 Task: Find connections with filter location San Rafael with filter topic #programingwith filter profile language Potuguese with filter current company Samsung Electronics with filter school Acropolis Institutions with filter industry Dentists with filter service category Executive Coaching with filter keywords title School Volunteer
Action: Mouse moved to (605, 79)
Screenshot: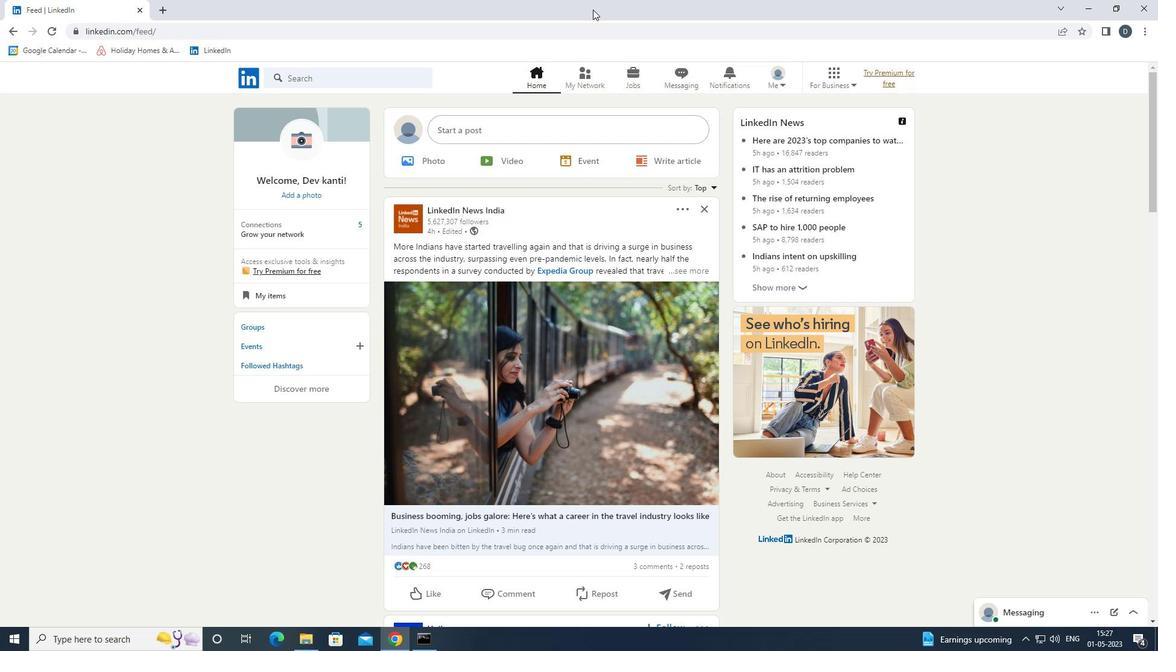 
Action: Mouse pressed left at (605, 79)
Screenshot: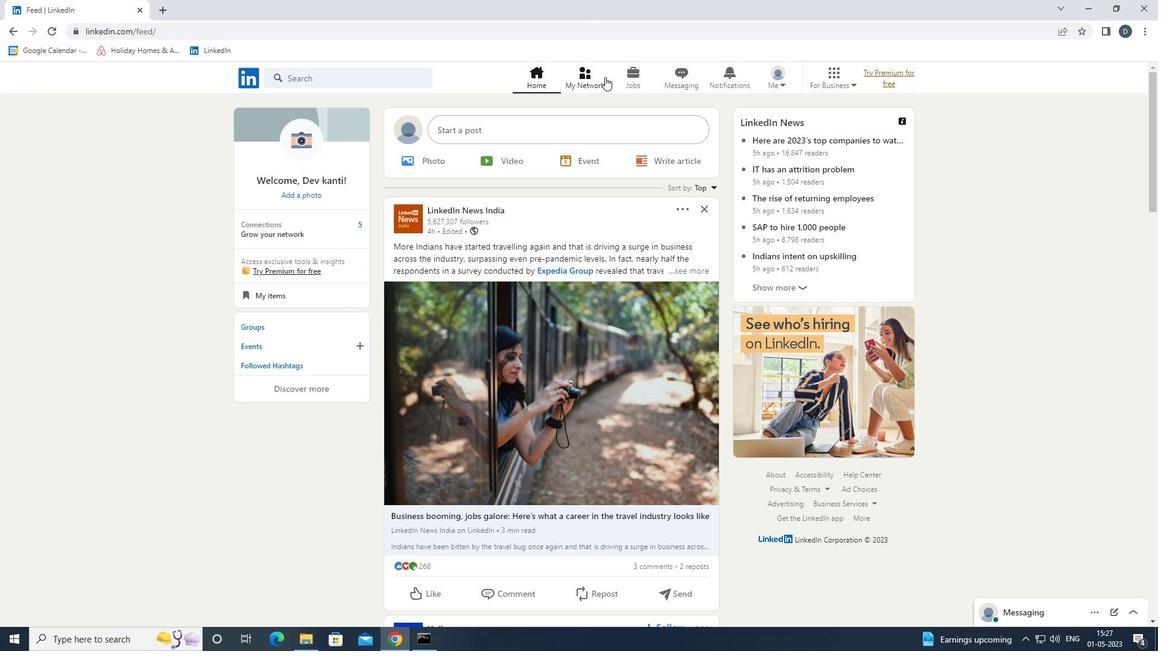 
Action: Mouse moved to (401, 145)
Screenshot: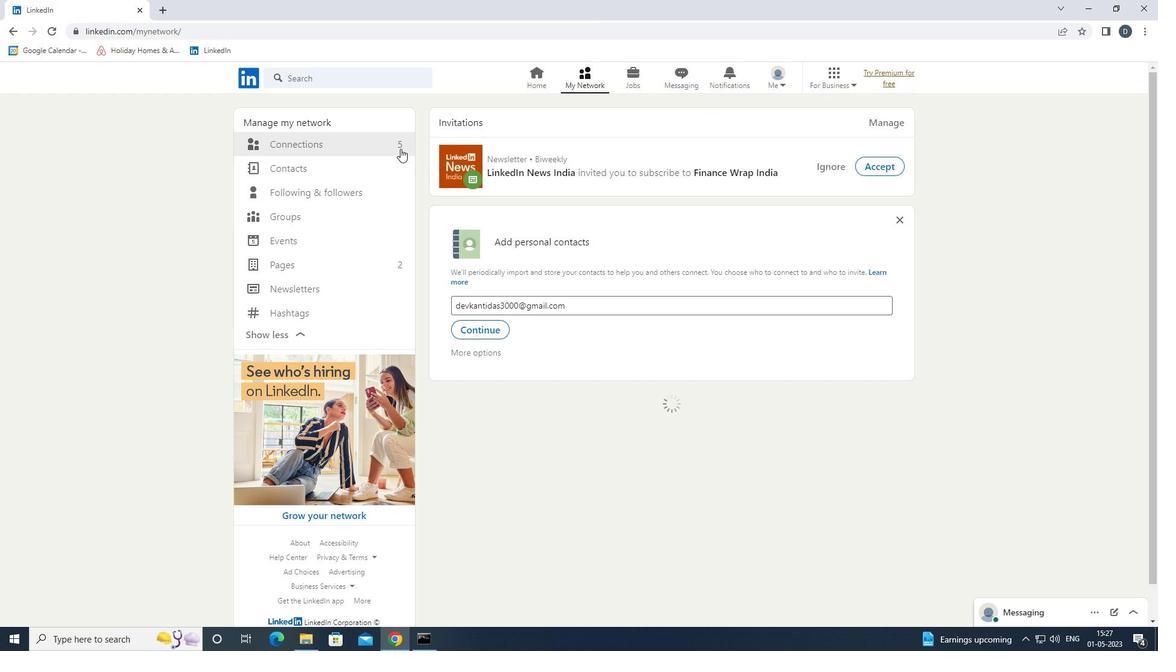 
Action: Mouse pressed left at (401, 145)
Screenshot: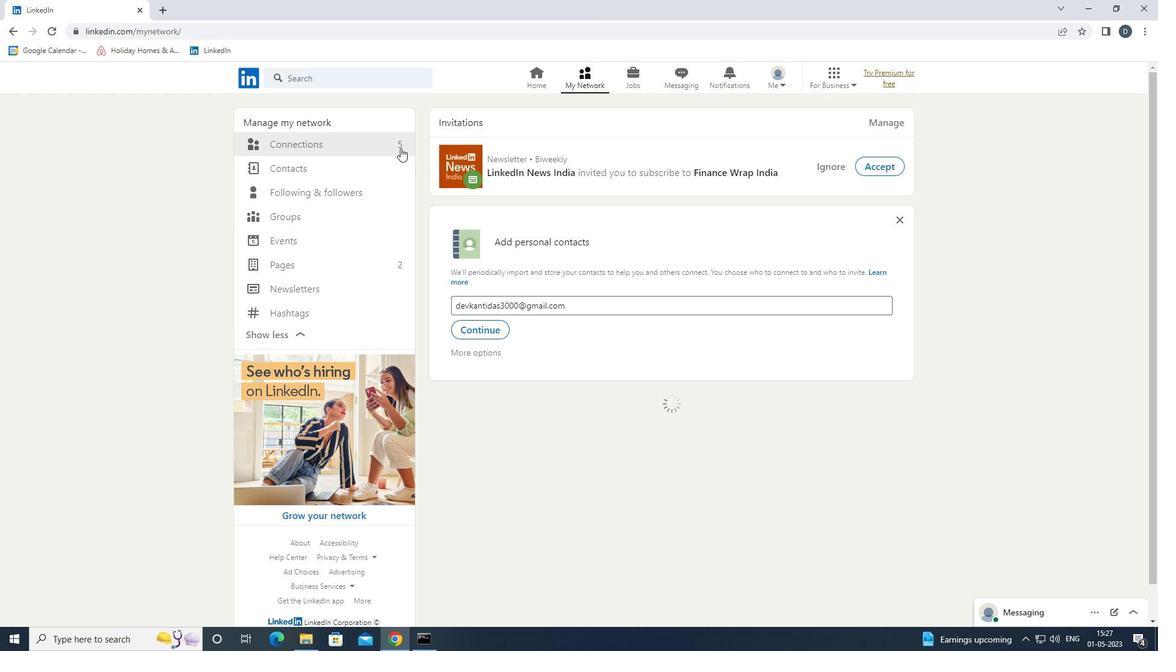 
Action: Mouse moved to (693, 145)
Screenshot: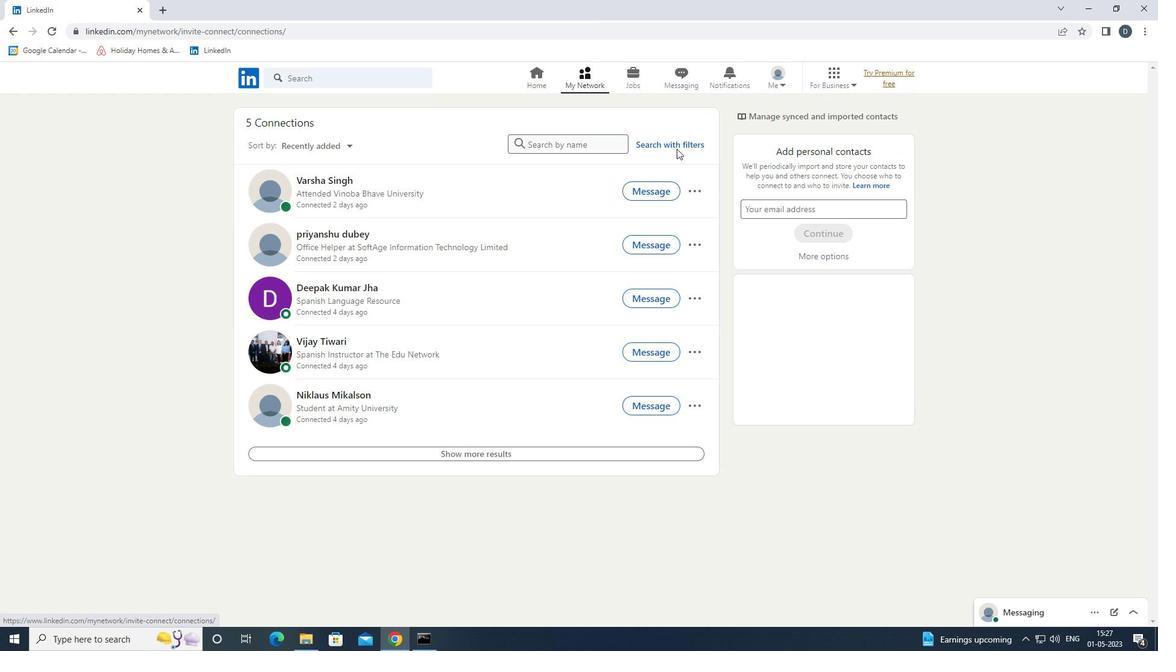 
Action: Mouse pressed left at (693, 145)
Screenshot: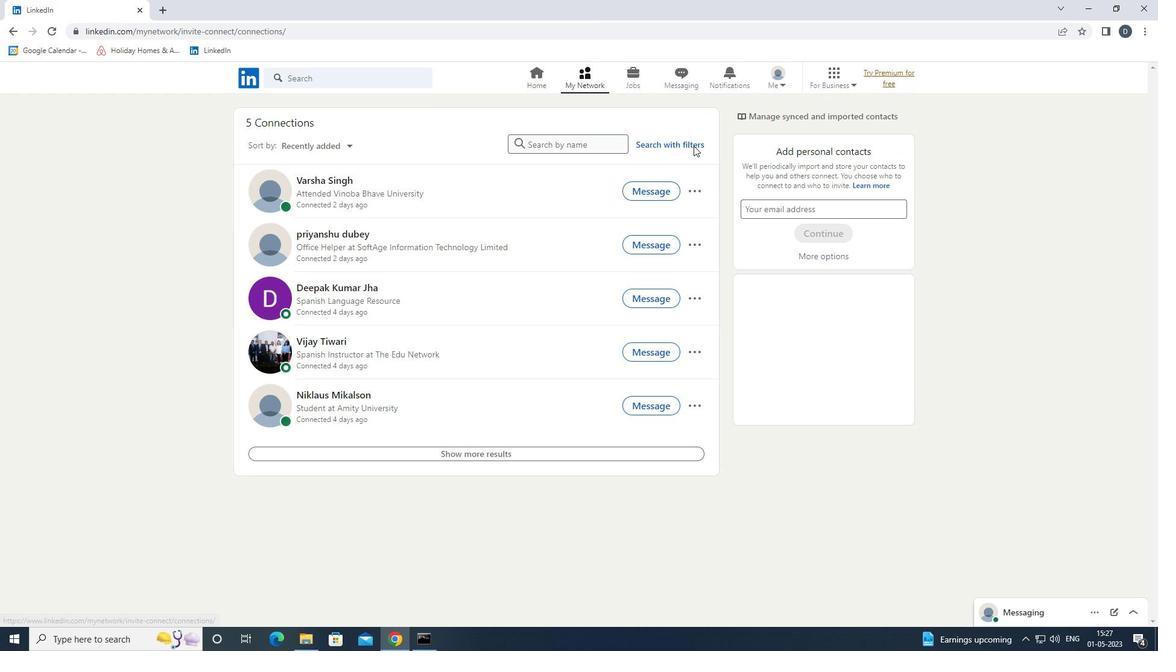 
Action: Mouse moved to (619, 104)
Screenshot: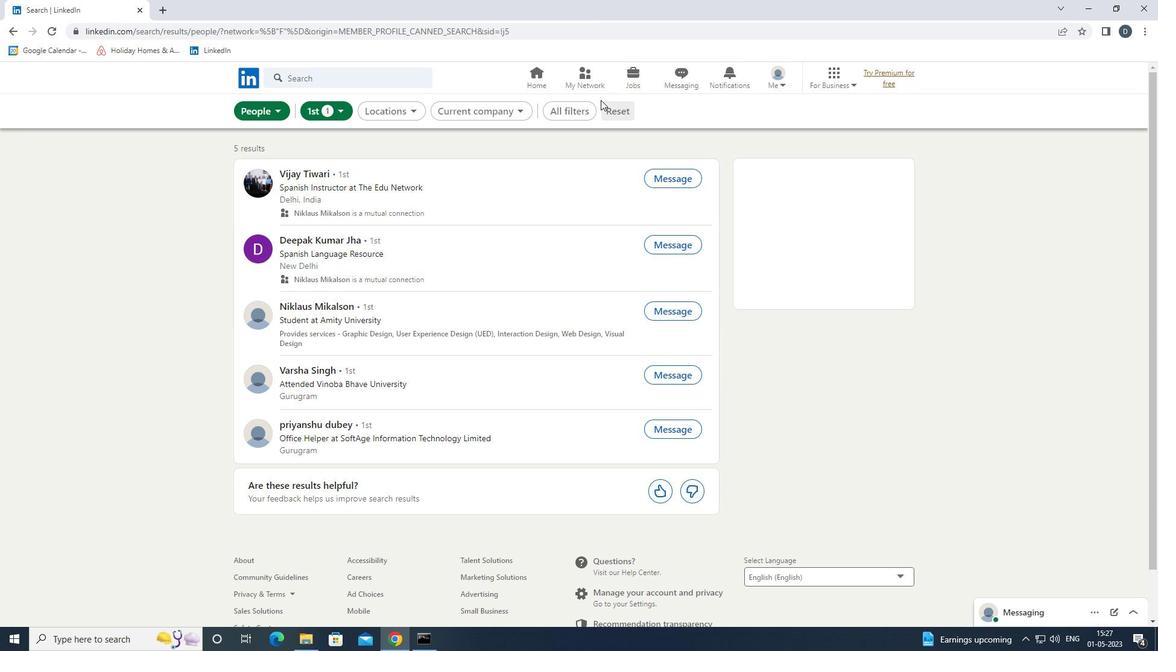 
Action: Mouse pressed left at (619, 104)
Screenshot: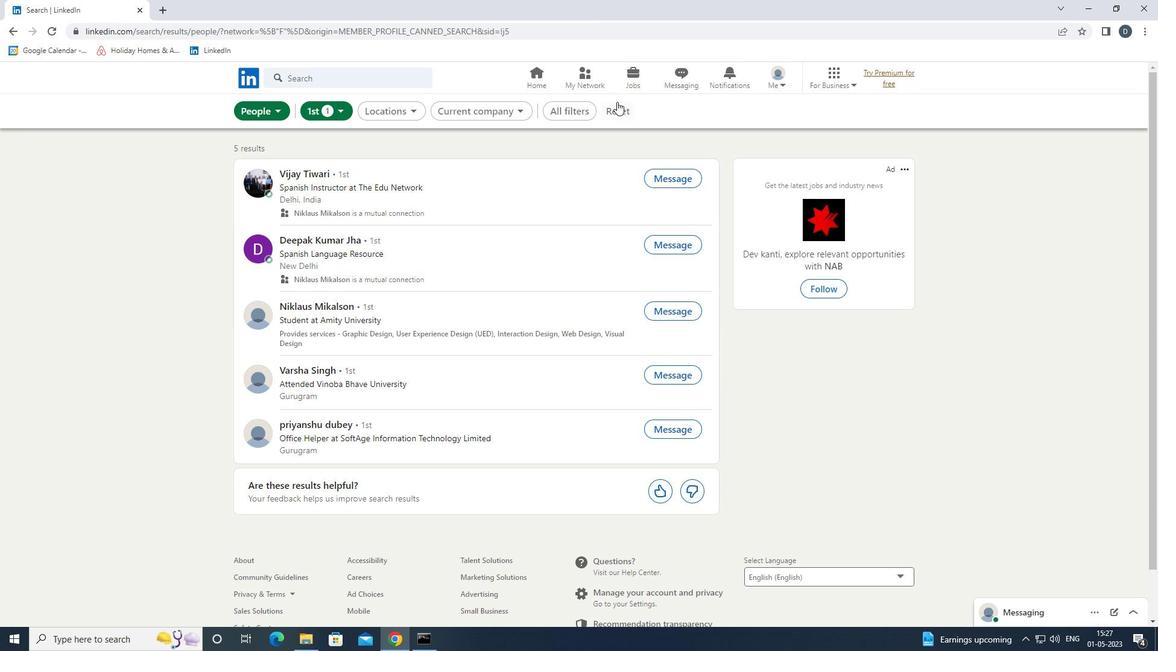 
Action: Mouse moved to (586, 105)
Screenshot: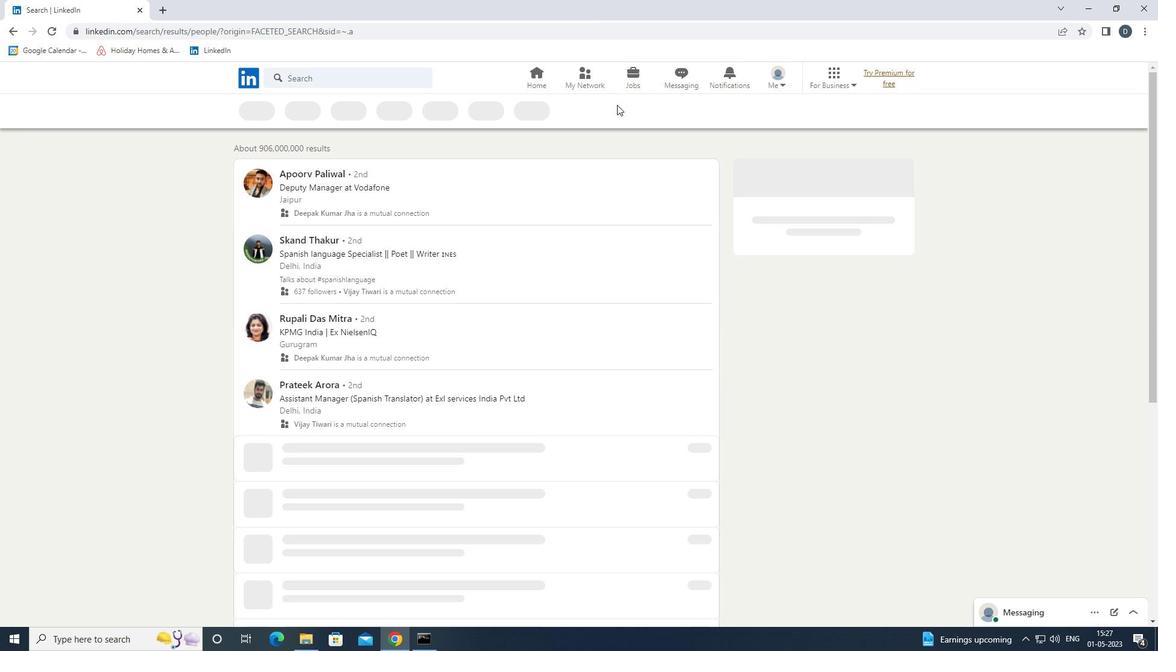 
Action: Mouse pressed left at (586, 105)
Screenshot: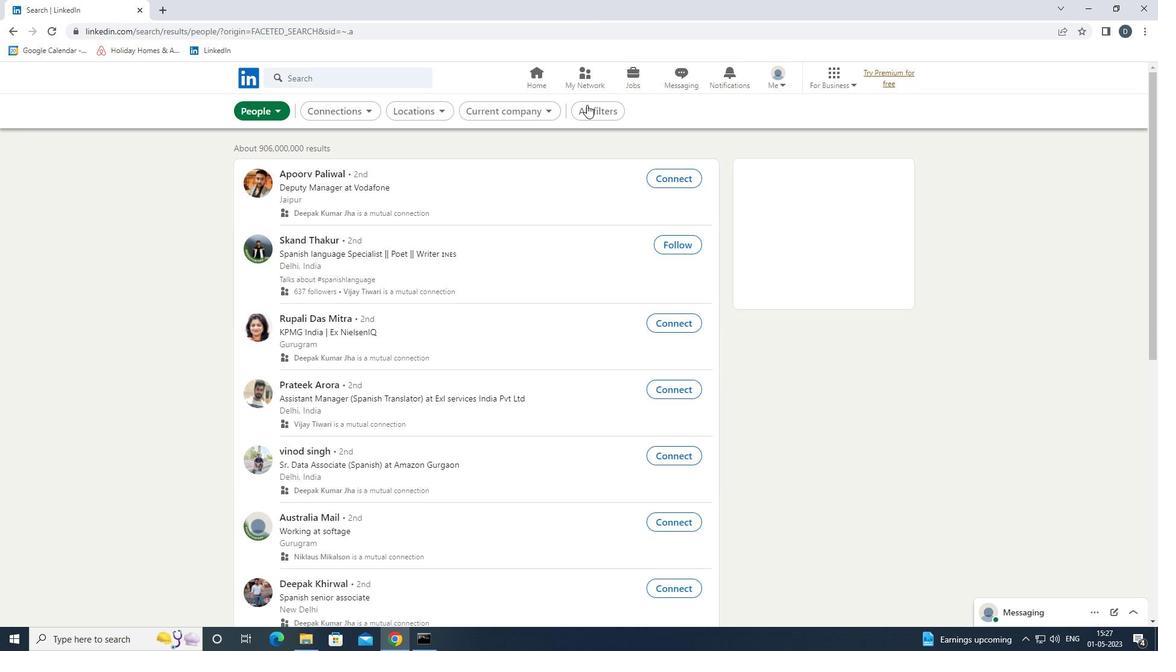 
Action: Mouse moved to (905, 351)
Screenshot: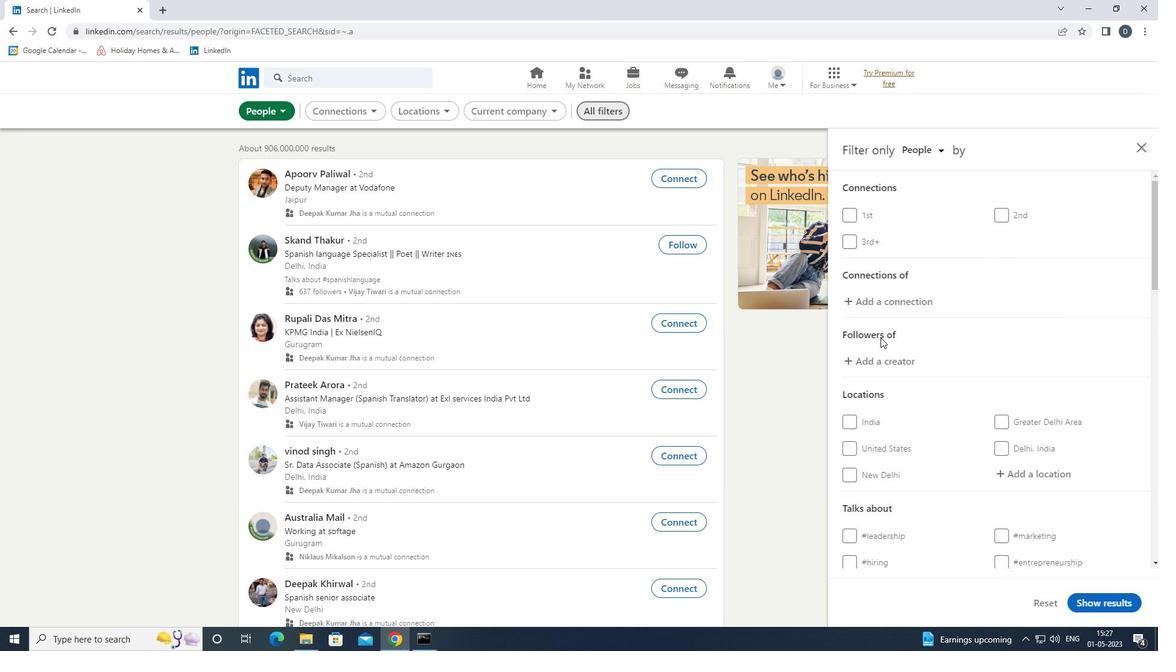 
Action: Mouse scrolled (905, 351) with delta (0, 0)
Screenshot: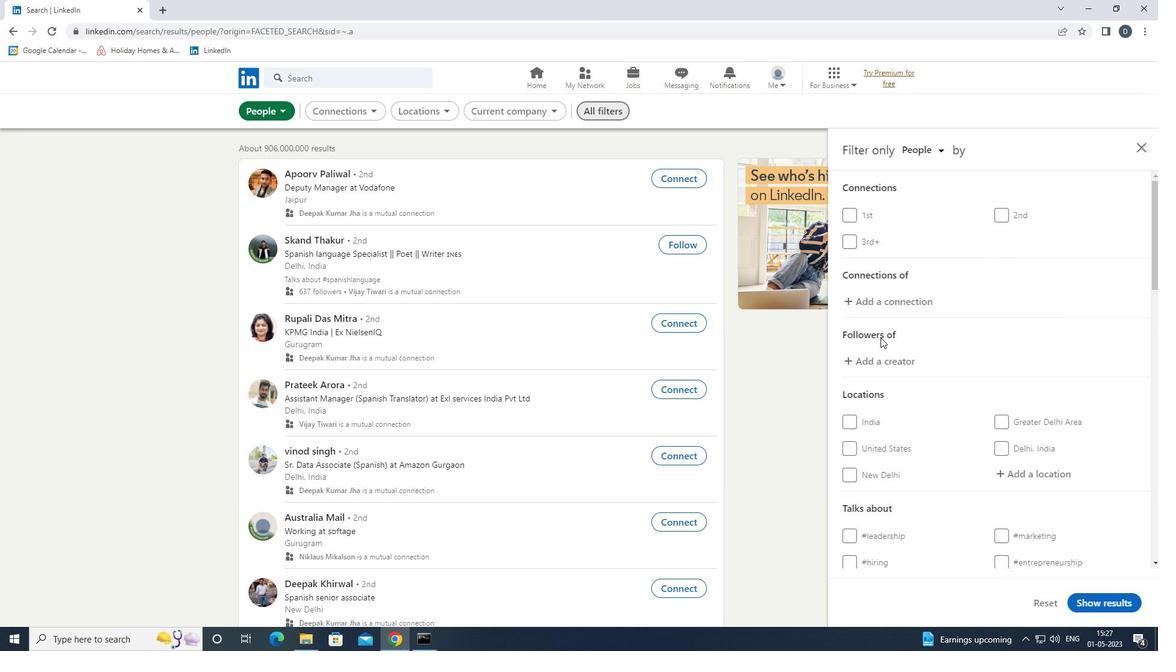 
Action: Mouse moved to (921, 351)
Screenshot: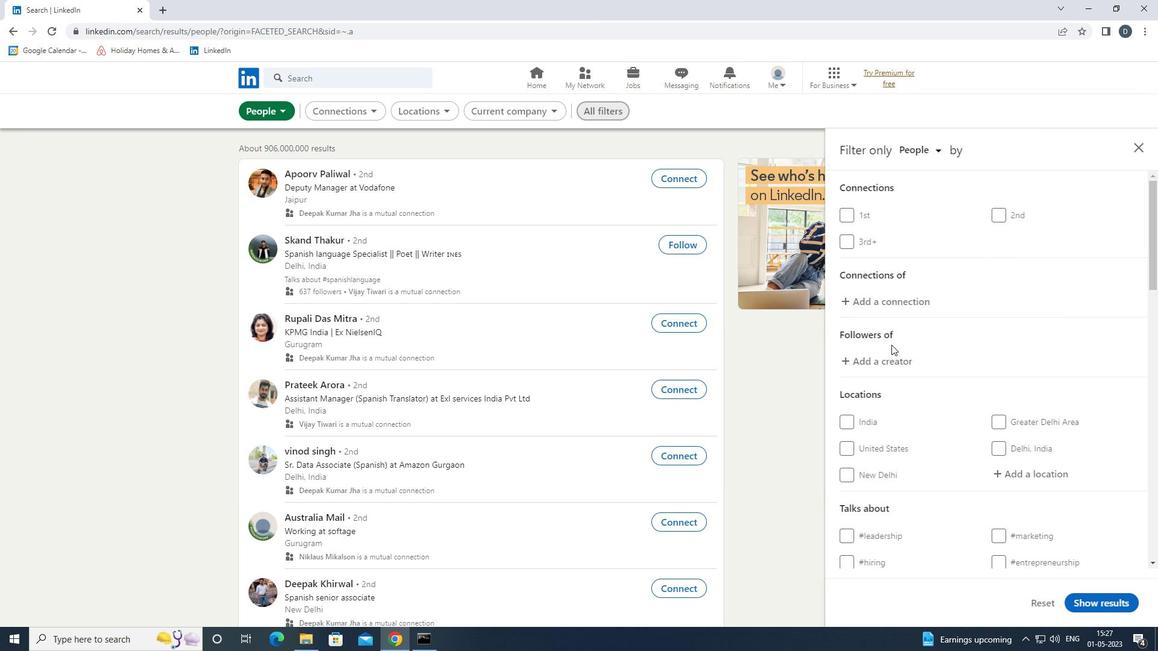 
Action: Mouse scrolled (921, 351) with delta (0, 0)
Screenshot: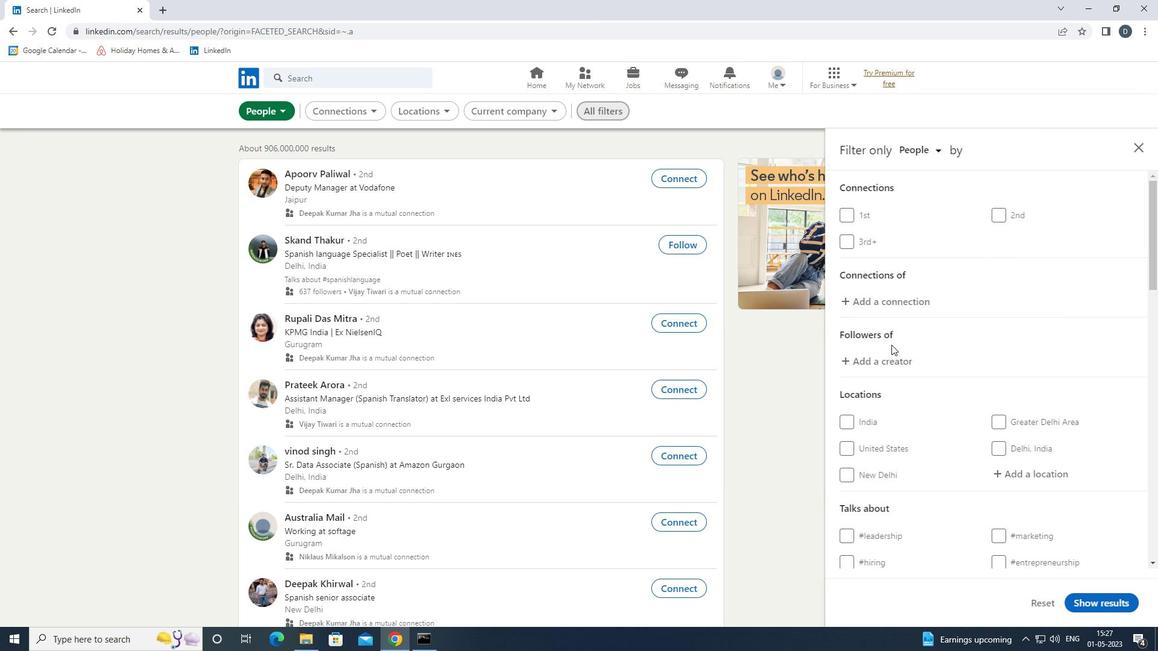 
Action: Mouse moved to (1009, 361)
Screenshot: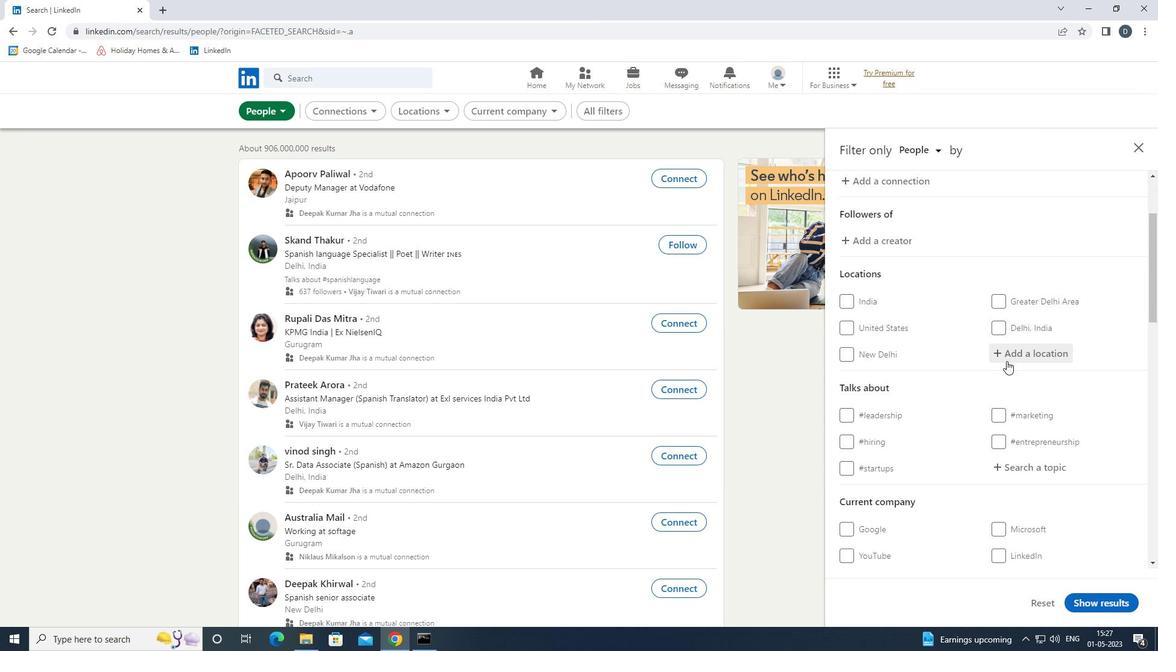 
Action: Mouse pressed left at (1009, 361)
Screenshot: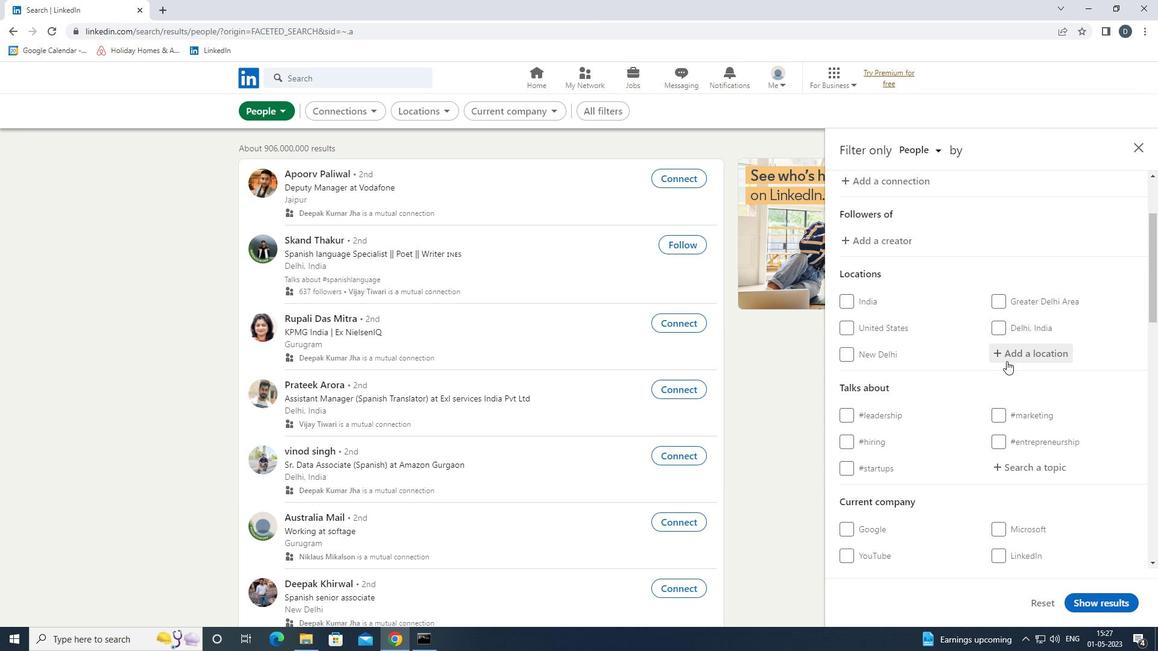 
Action: Mouse moved to (1009, 361)
Screenshot: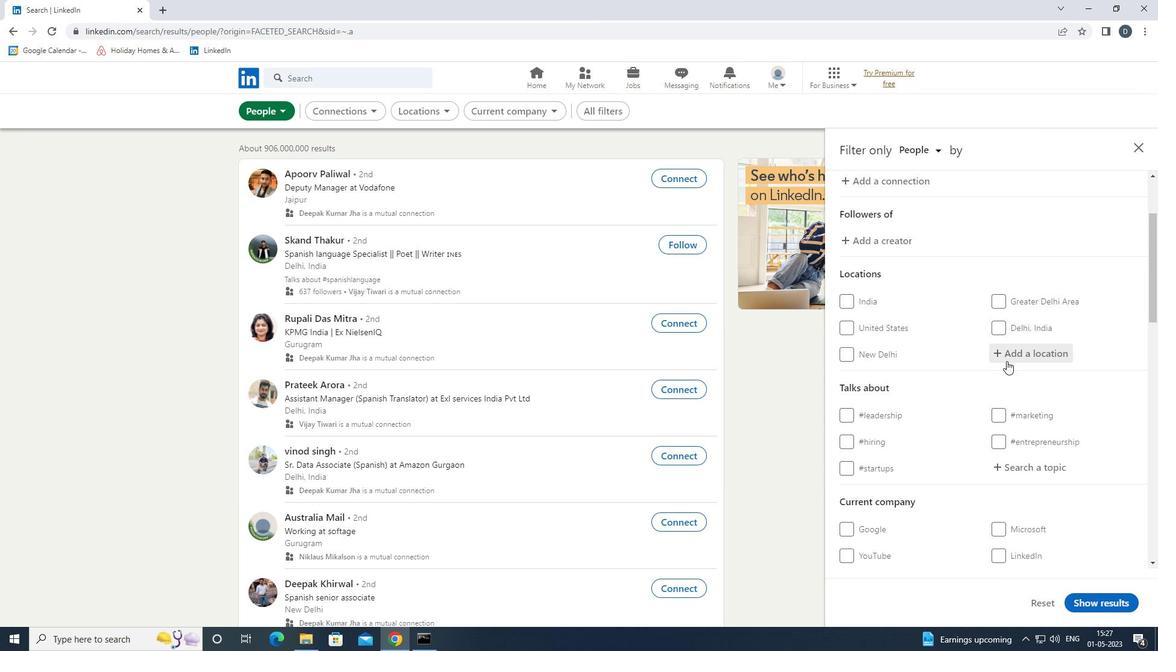 
Action: Key pressed <Key.shift>SAN<Key.space><Key.shift>RAFAEL<Key.down><Key.enter>
Screenshot: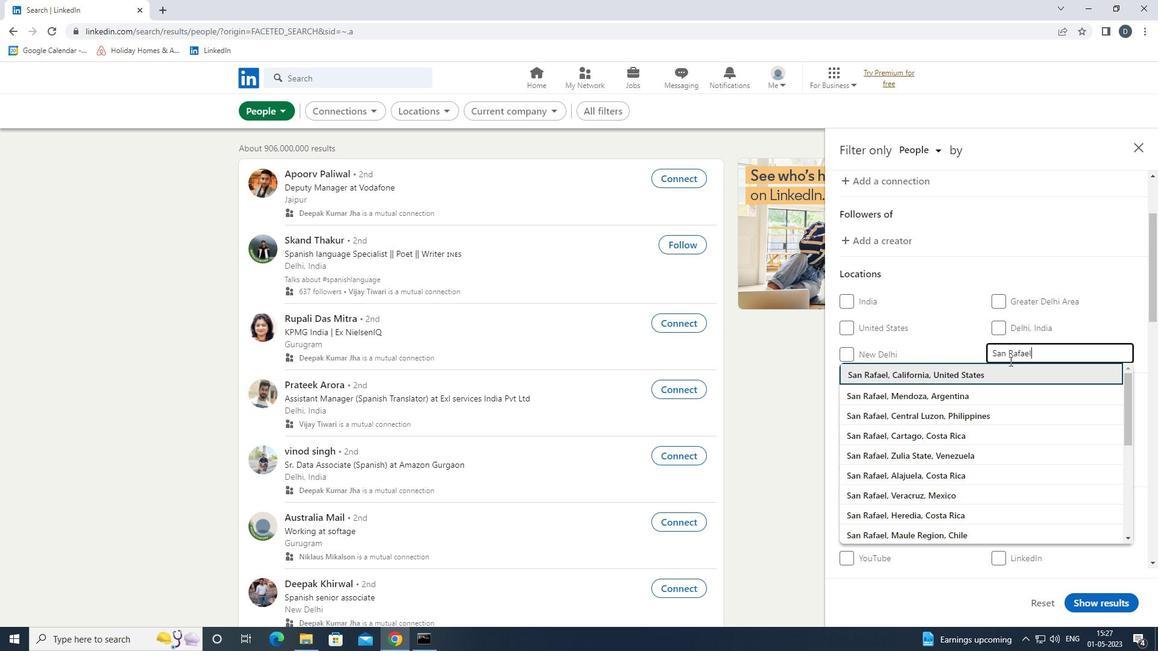 
Action: Mouse moved to (1051, 375)
Screenshot: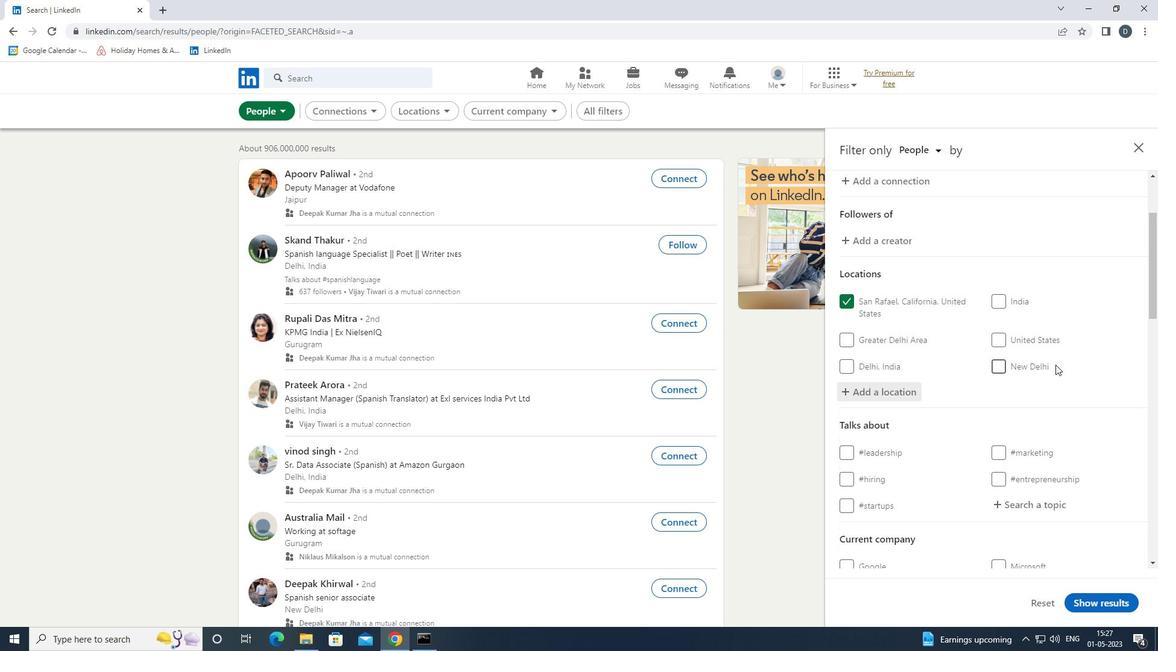 
Action: Mouse scrolled (1051, 374) with delta (0, 0)
Screenshot: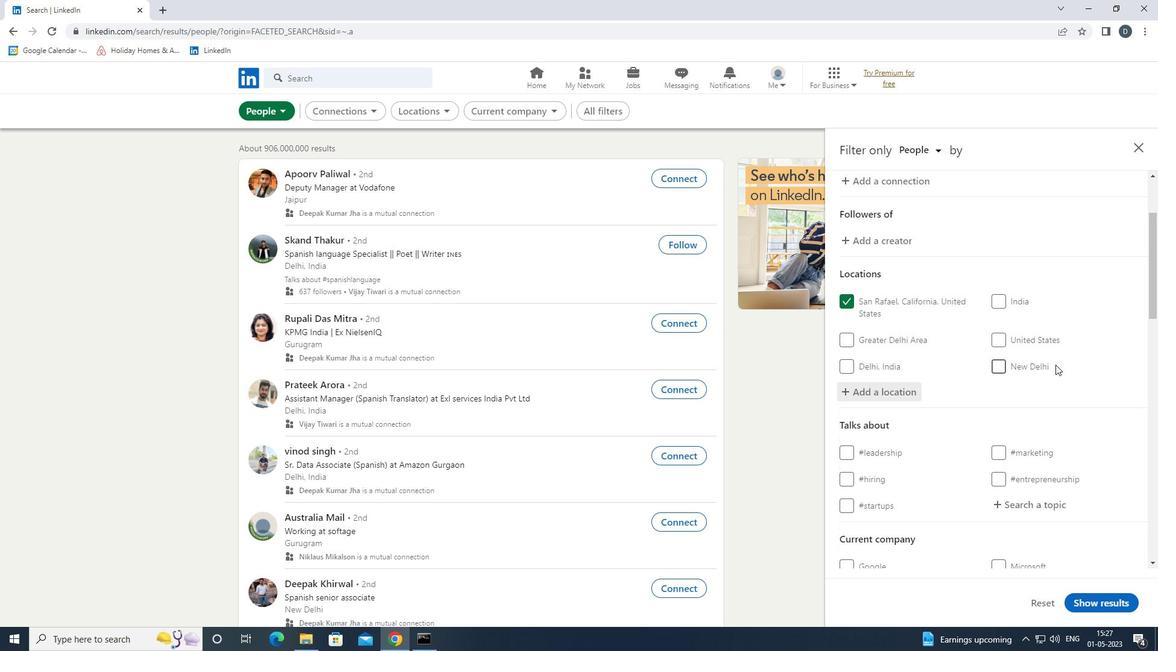 
Action: Mouse moved to (1047, 381)
Screenshot: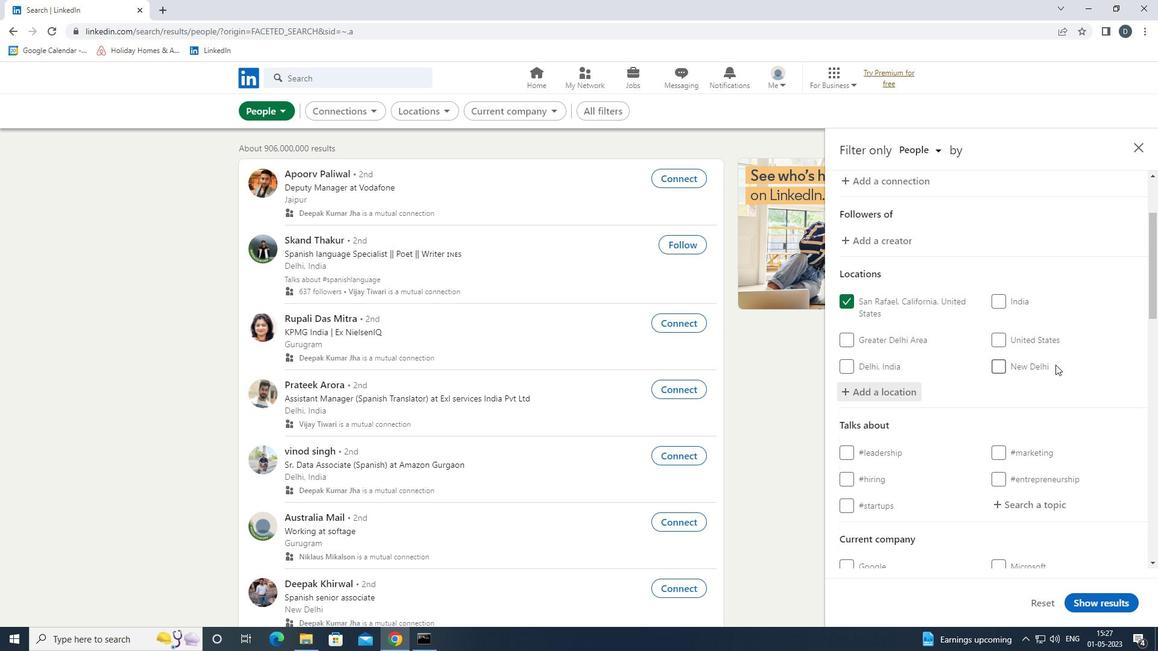 
Action: Mouse scrolled (1047, 381) with delta (0, 0)
Screenshot: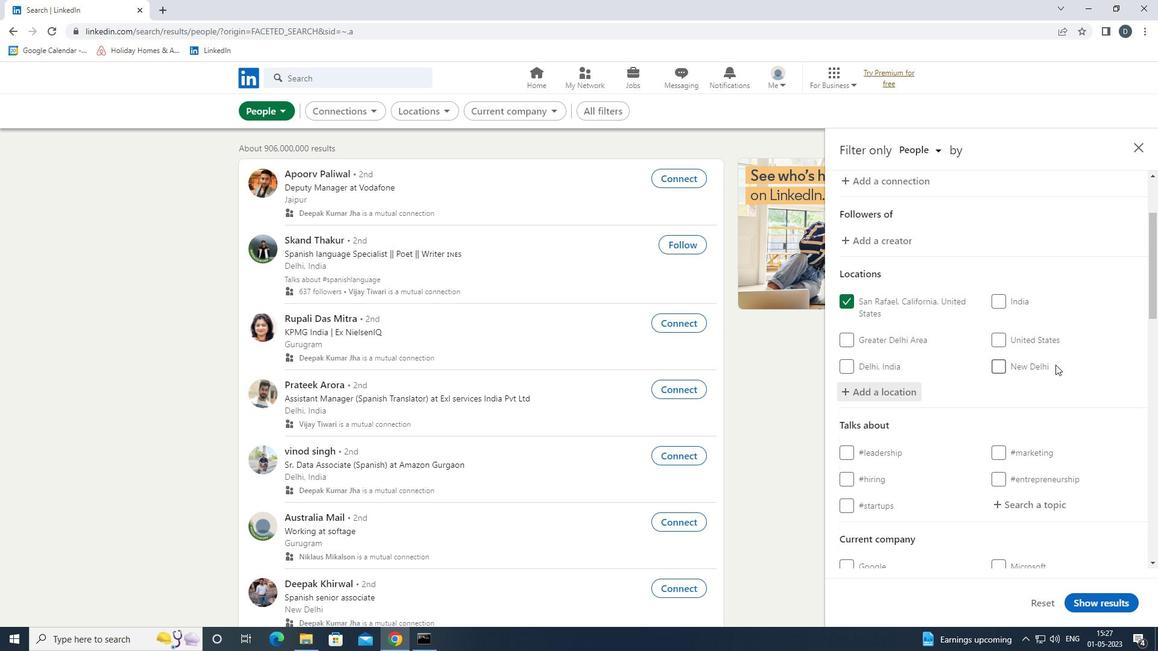 
Action: Mouse moved to (1050, 393)
Screenshot: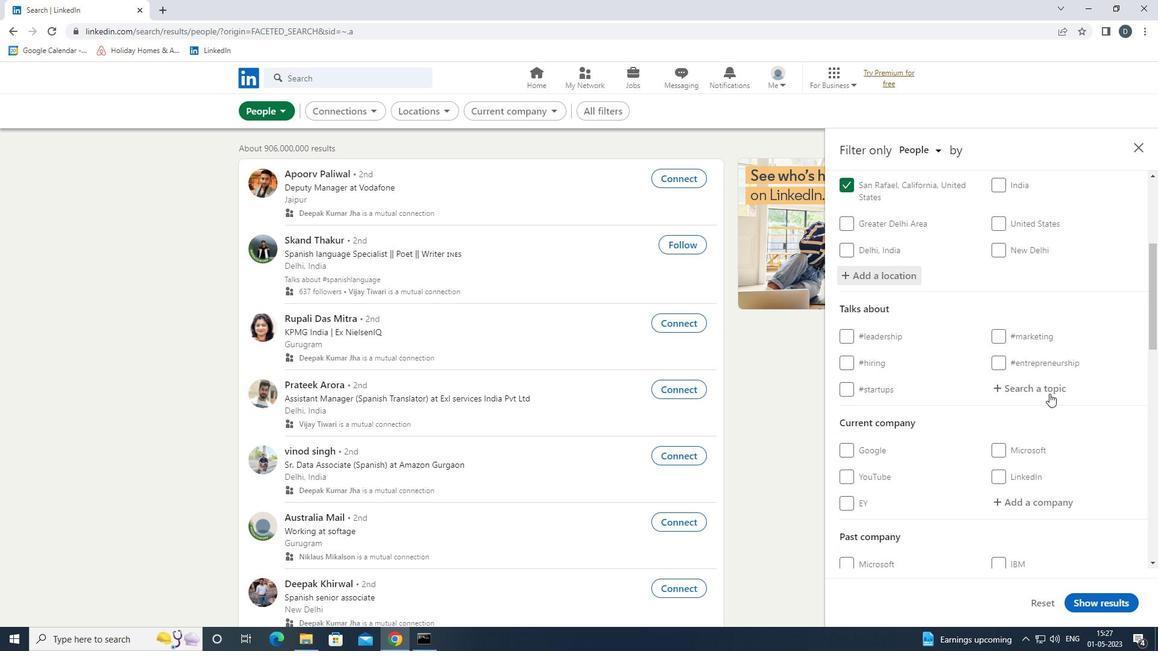
Action: Mouse pressed left at (1050, 393)
Screenshot: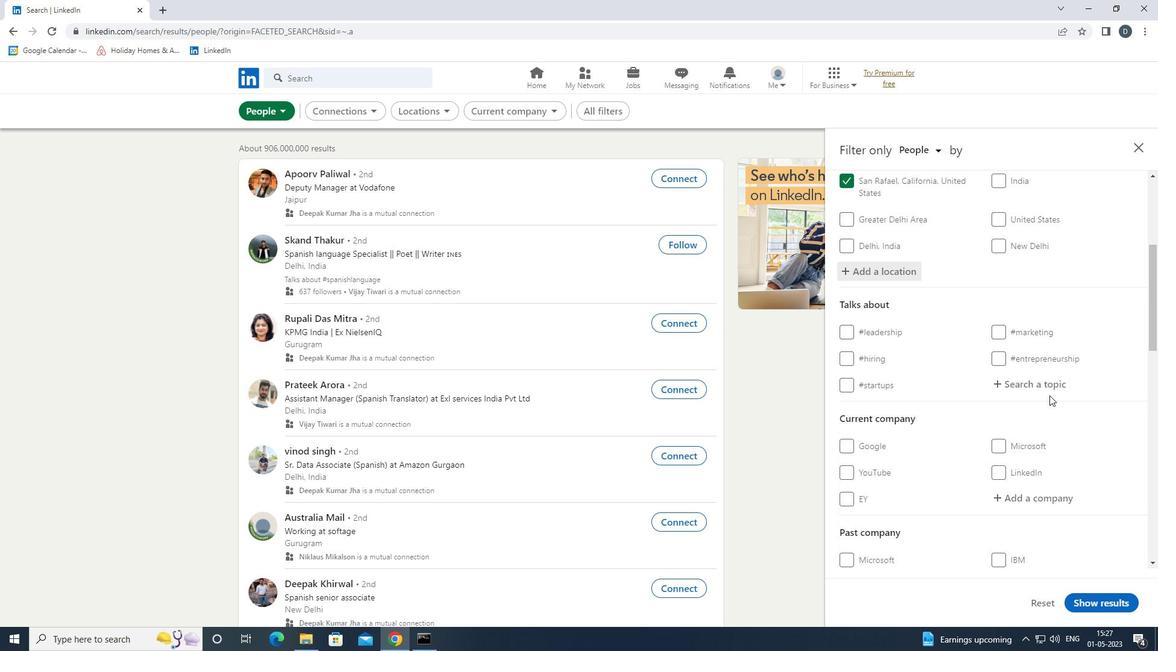 
Action: Mouse moved to (1056, 386)
Screenshot: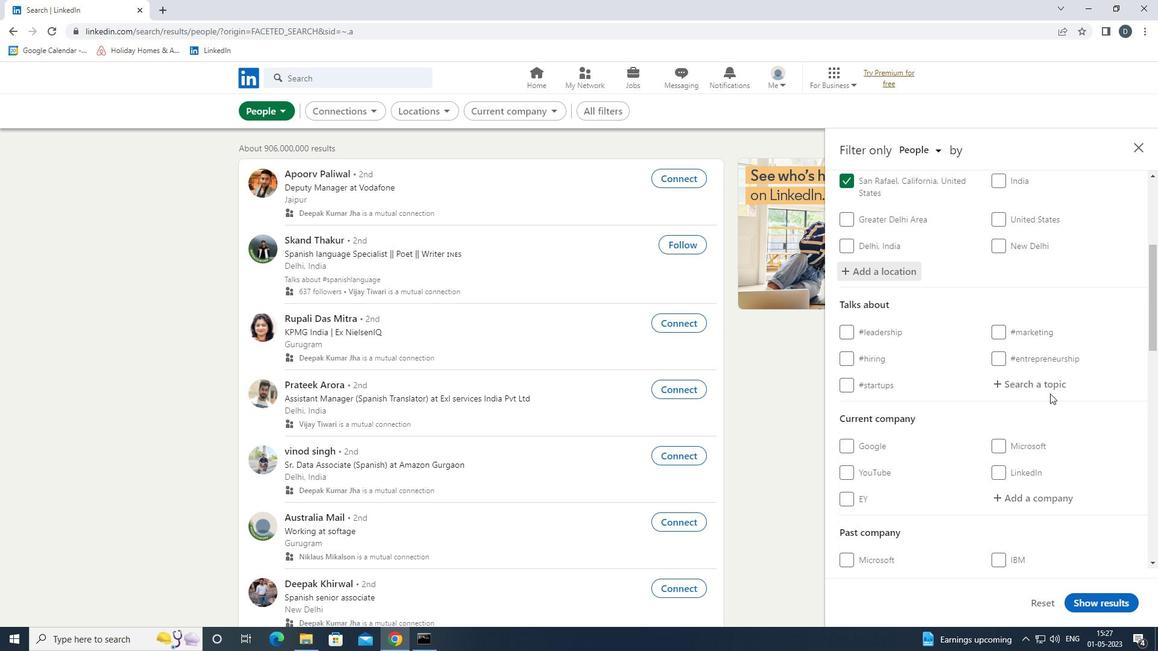 
Action: Mouse pressed left at (1056, 386)
Screenshot: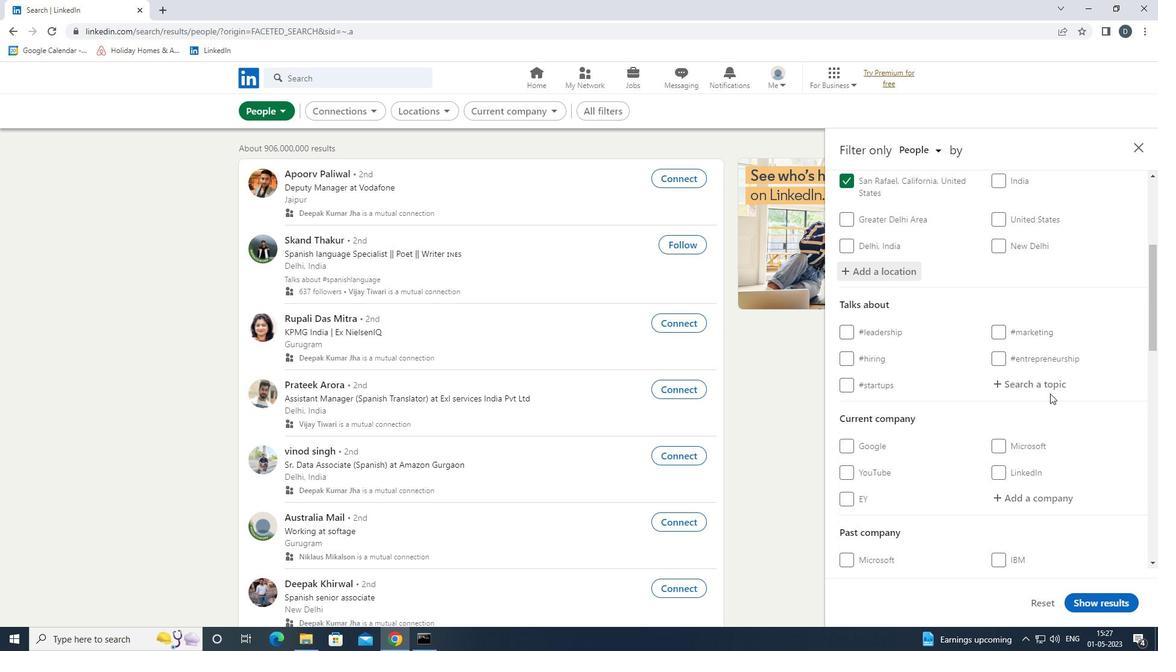 
Action: Key pressed PROGRAMING<Key.down><Key.enter>
Screenshot: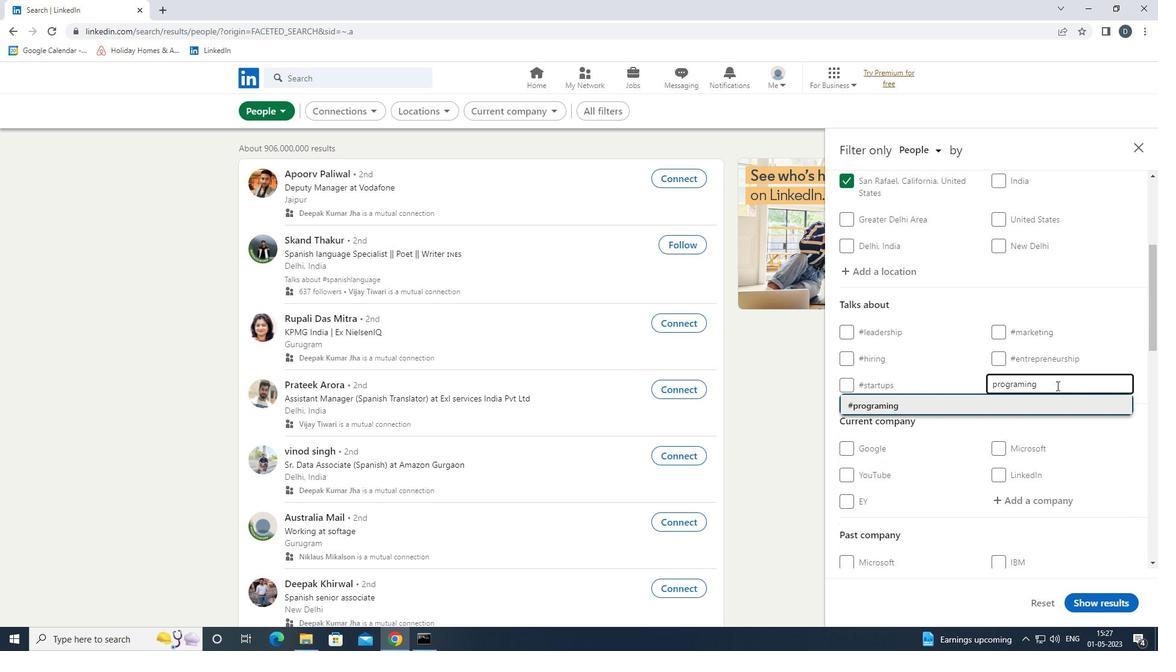 
Action: Mouse moved to (1065, 385)
Screenshot: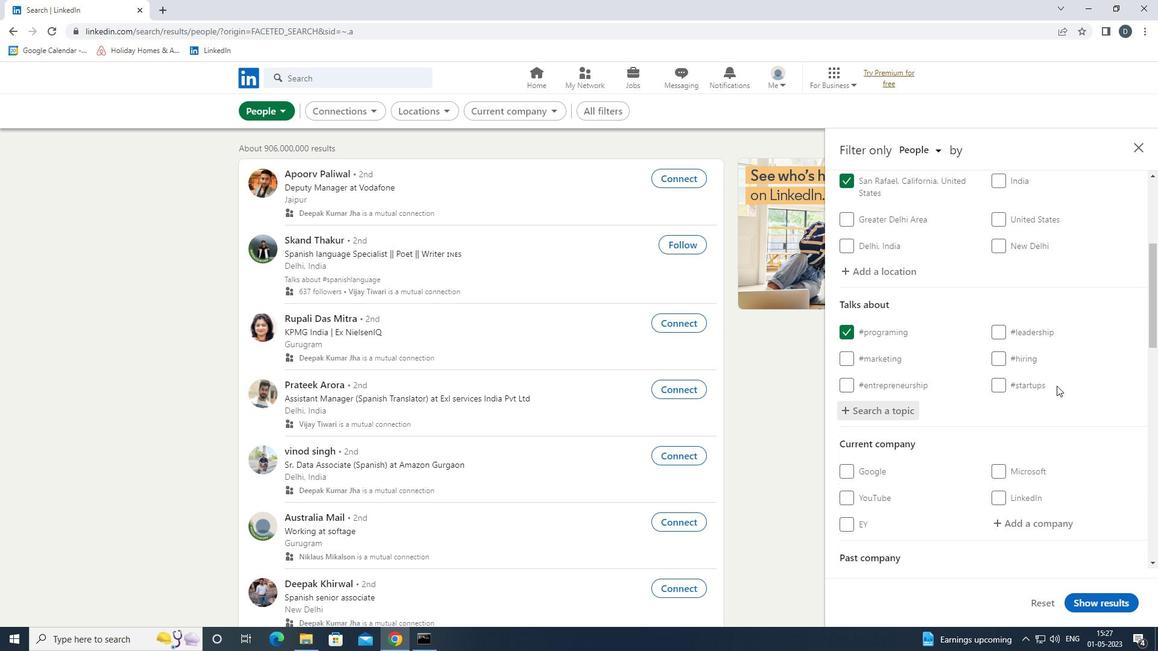 
Action: Mouse scrolled (1065, 384) with delta (0, 0)
Screenshot: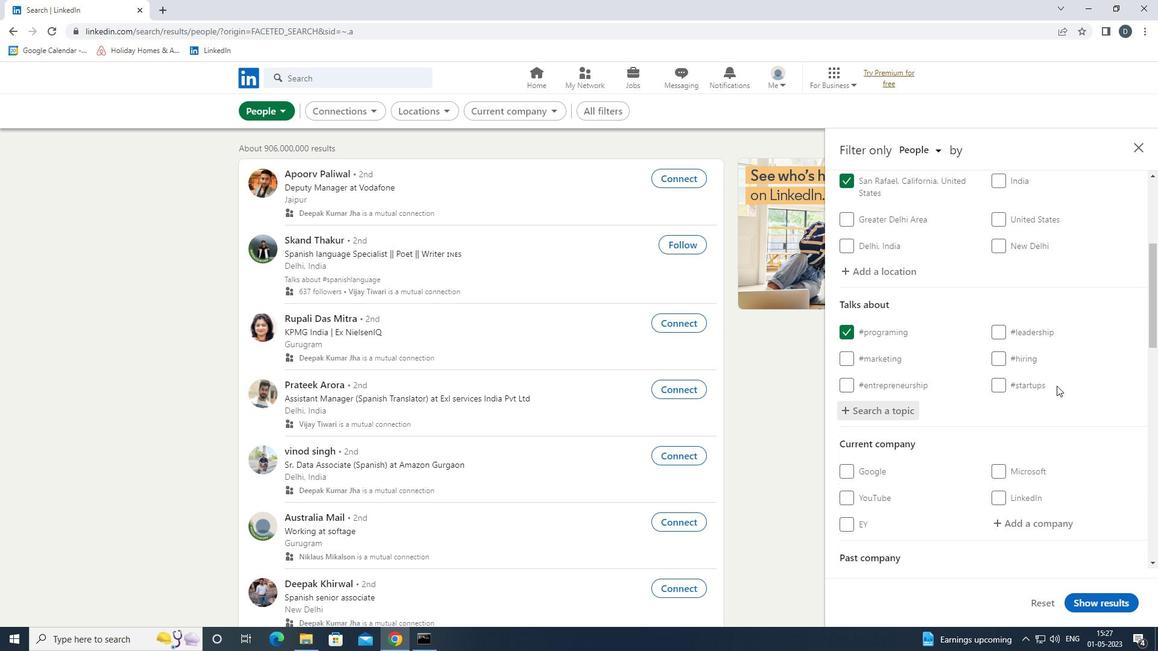 
Action: Mouse scrolled (1065, 384) with delta (0, 0)
Screenshot: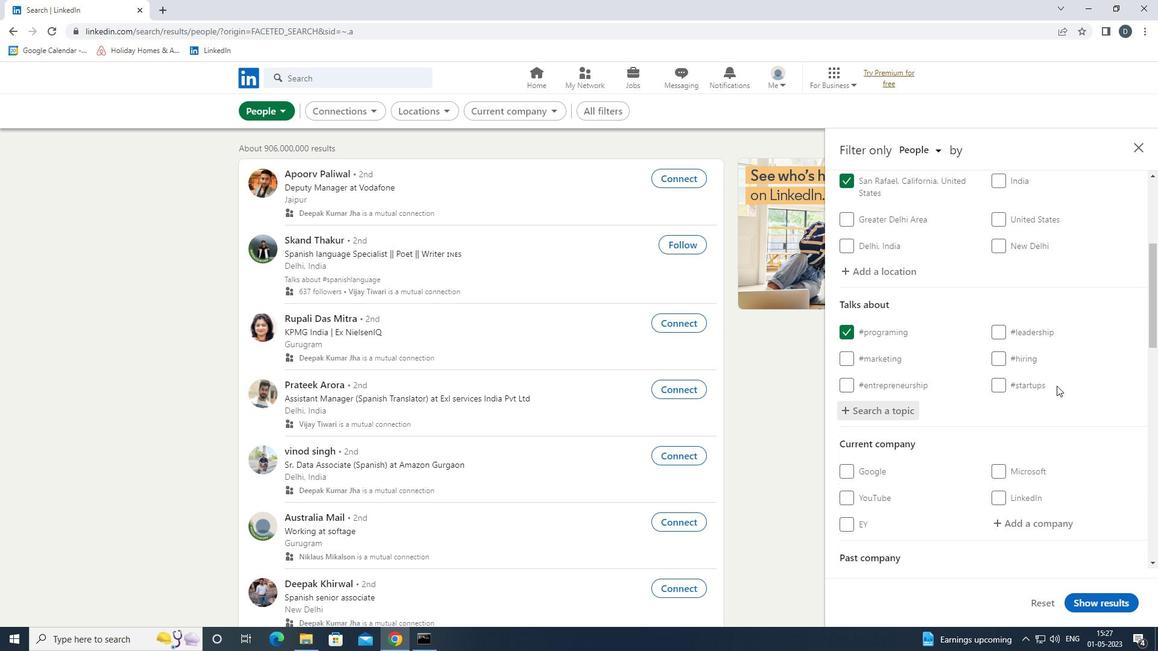 
Action: Mouse scrolled (1065, 384) with delta (0, 0)
Screenshot: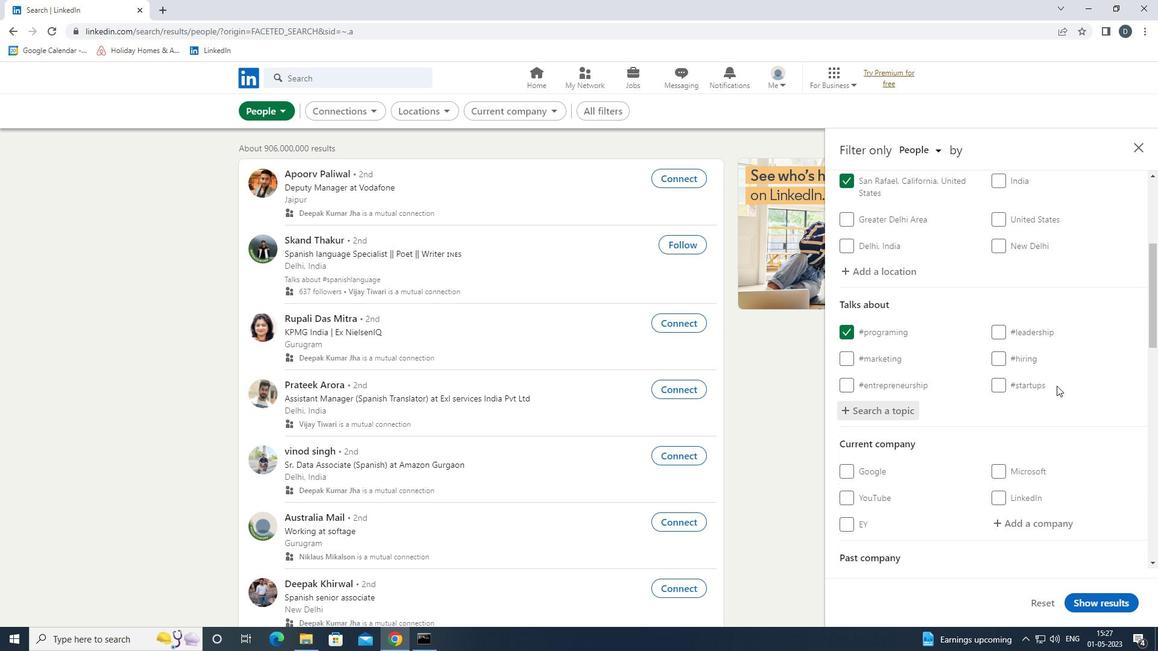 
Action: Mouse scrolled (1065, 384) with delta (0, 0)
Screenshot: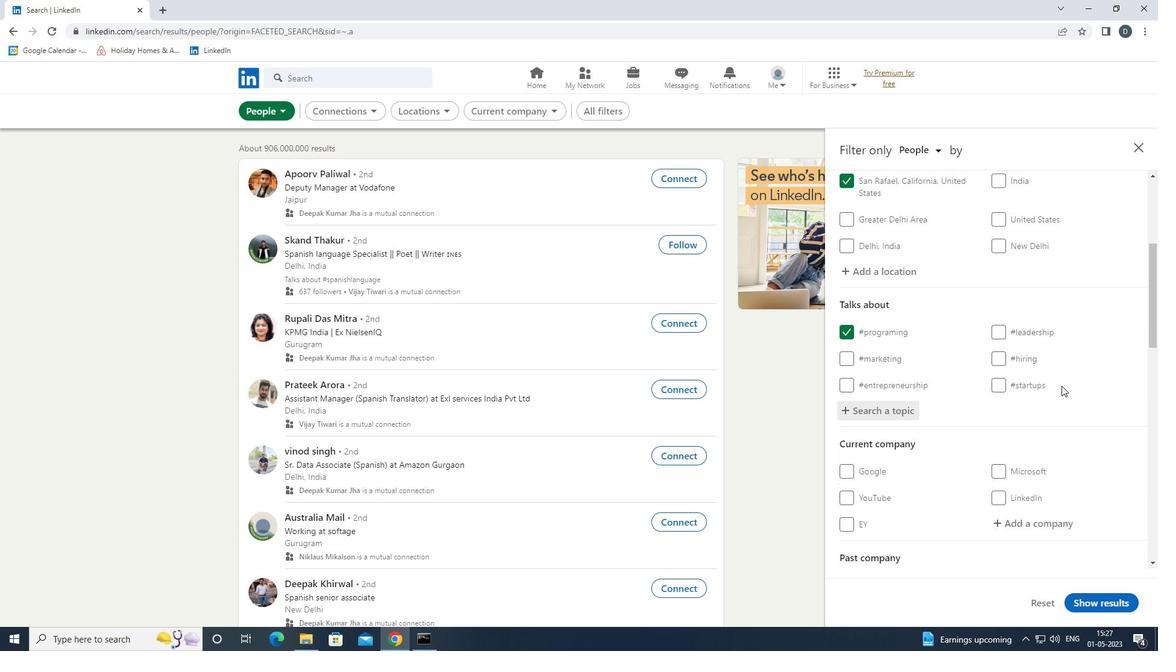 
Action: Mouse scrolled (1065, 384) with delta (0, 0)
Screenshot: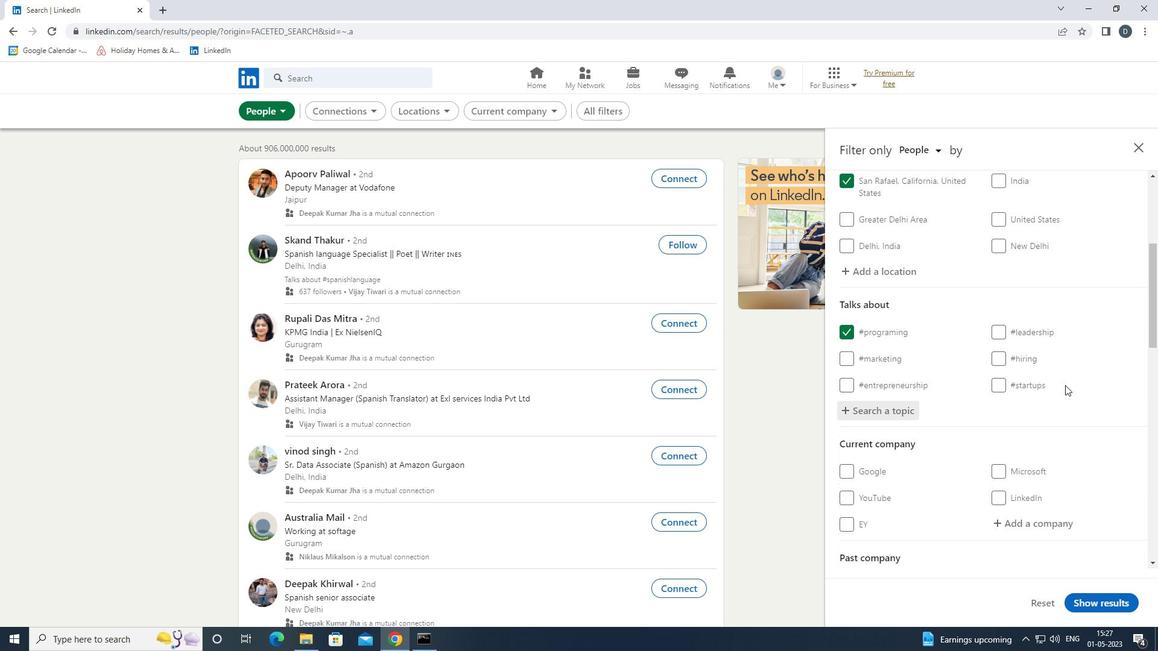 
Action: Mouse scrolled (1065, 384) with delta (0, 0)
Screenshot: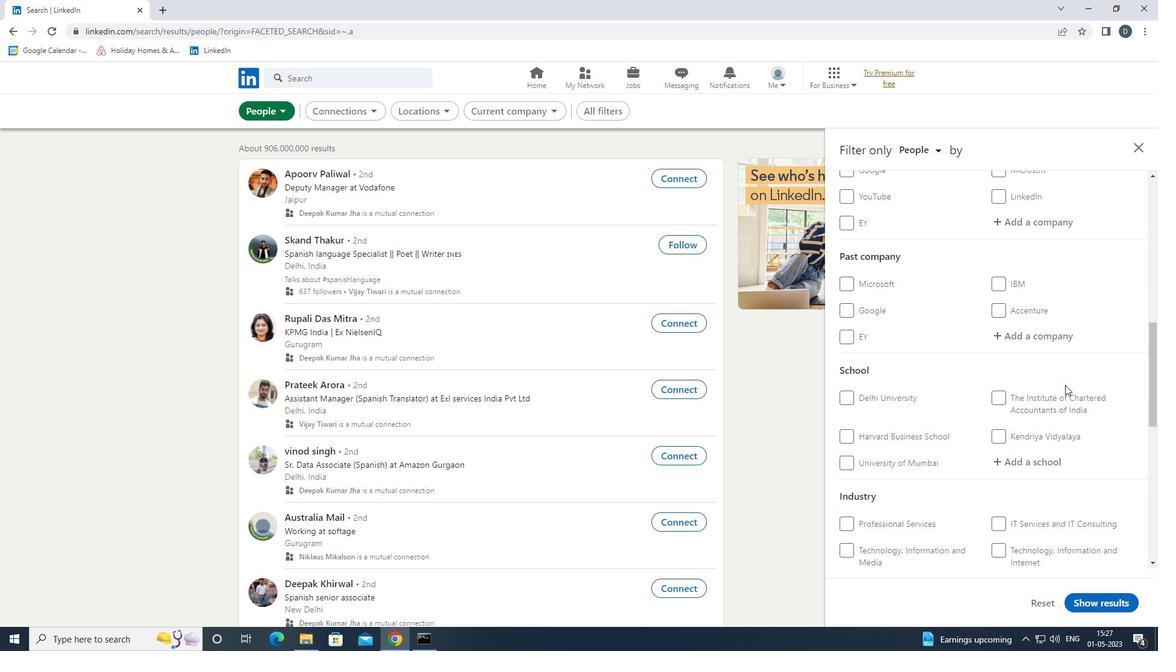 
Action: Mouse scrolled (1065, 384) with delta (0, 0)
Screenshot: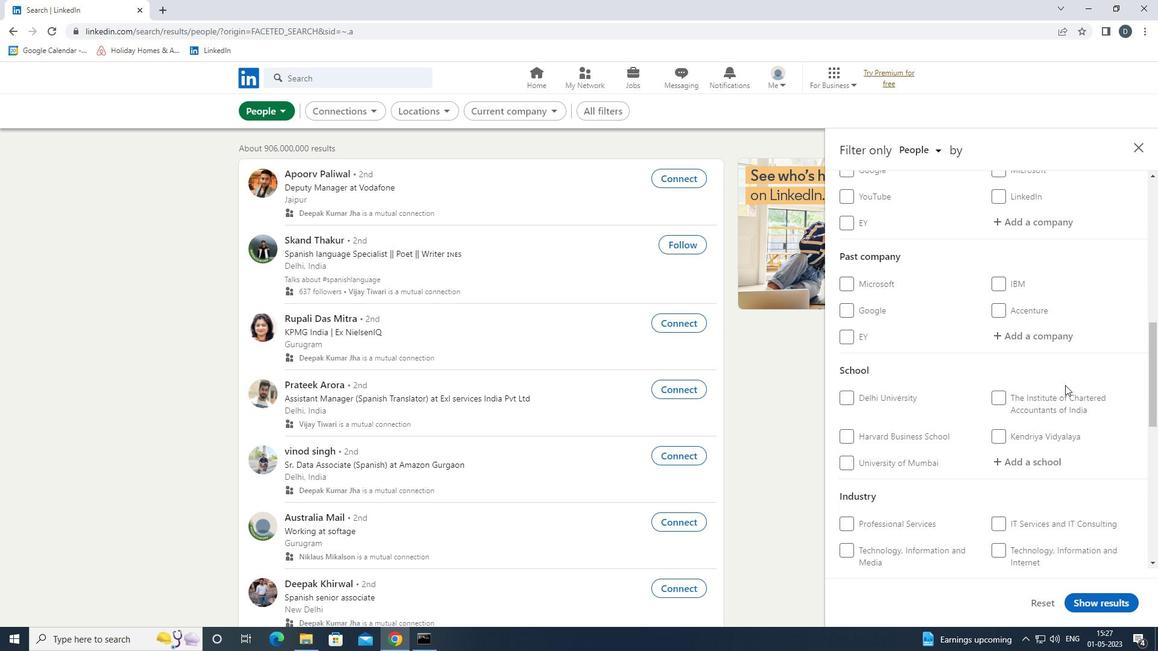 
Action: Mouse moved to (1059, 389)
Screenshot: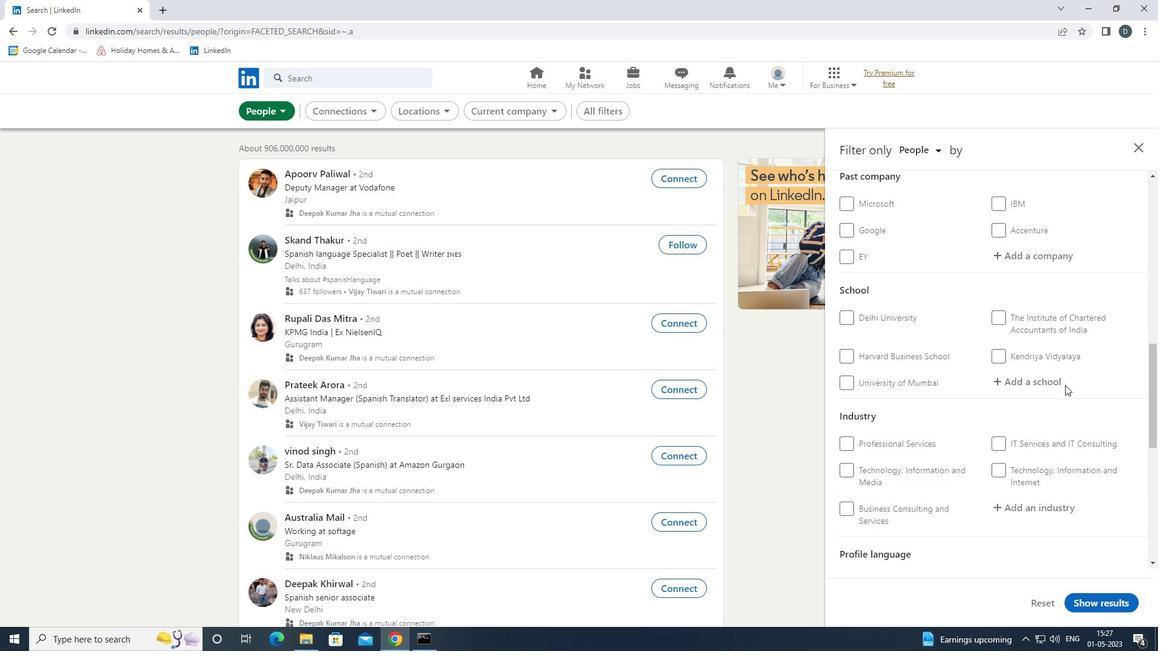 
Action: Mouse scrolled (1059, 388) with delta (0, 0)
Screenshot: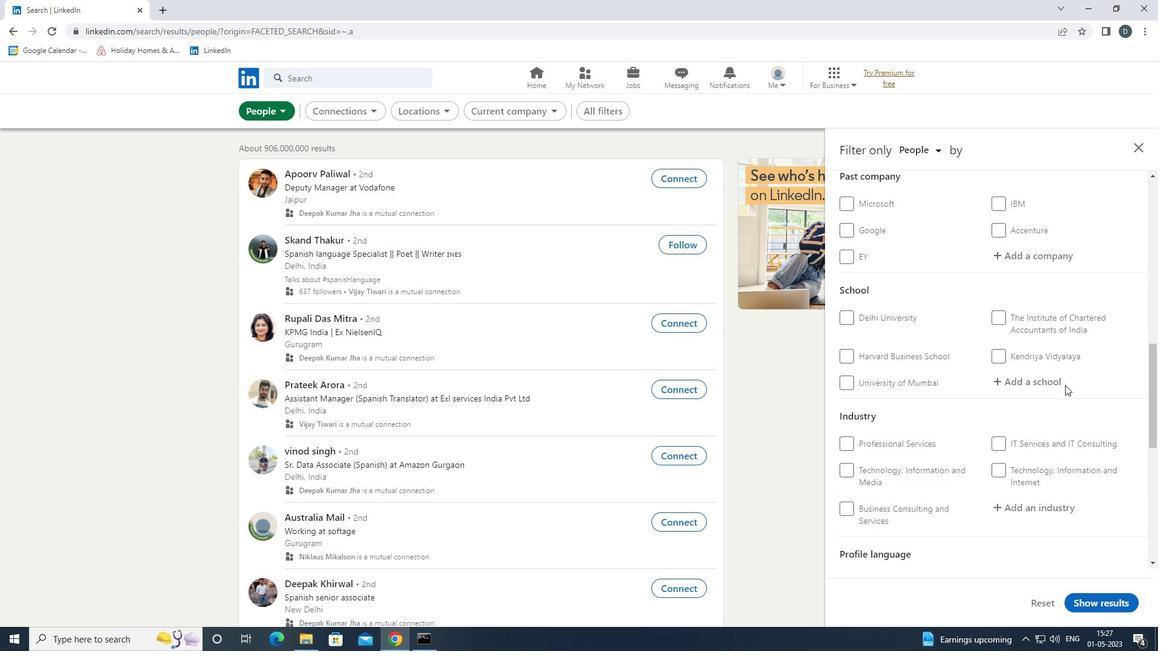 
Action: Mouse moved to (1002, 514)
Screenshot: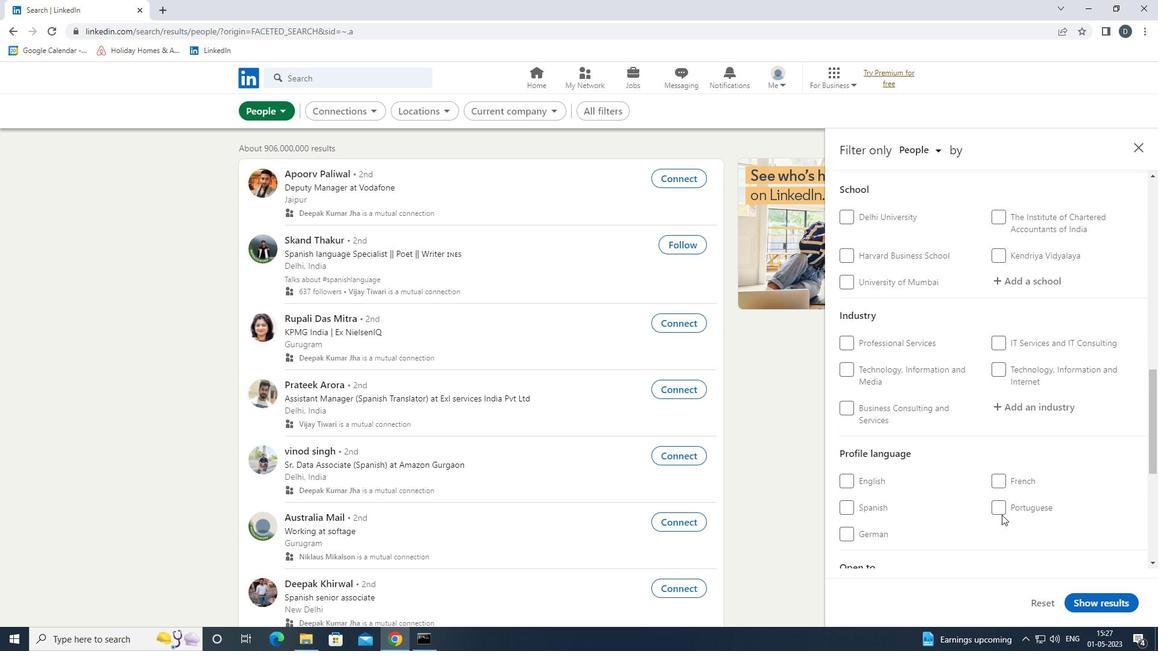 
Action: Mouse pressed left at (1002, 514)
Screenshot: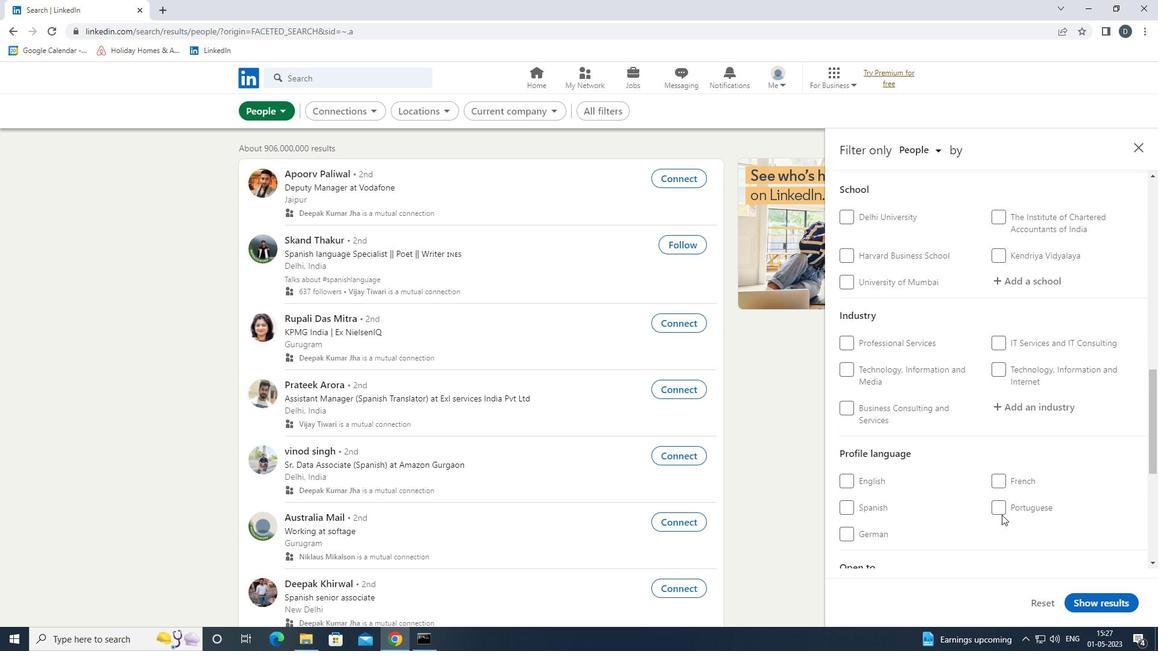
Action: Mouse scrolled (1002, 515) with delta (0, 0)
Screenshot: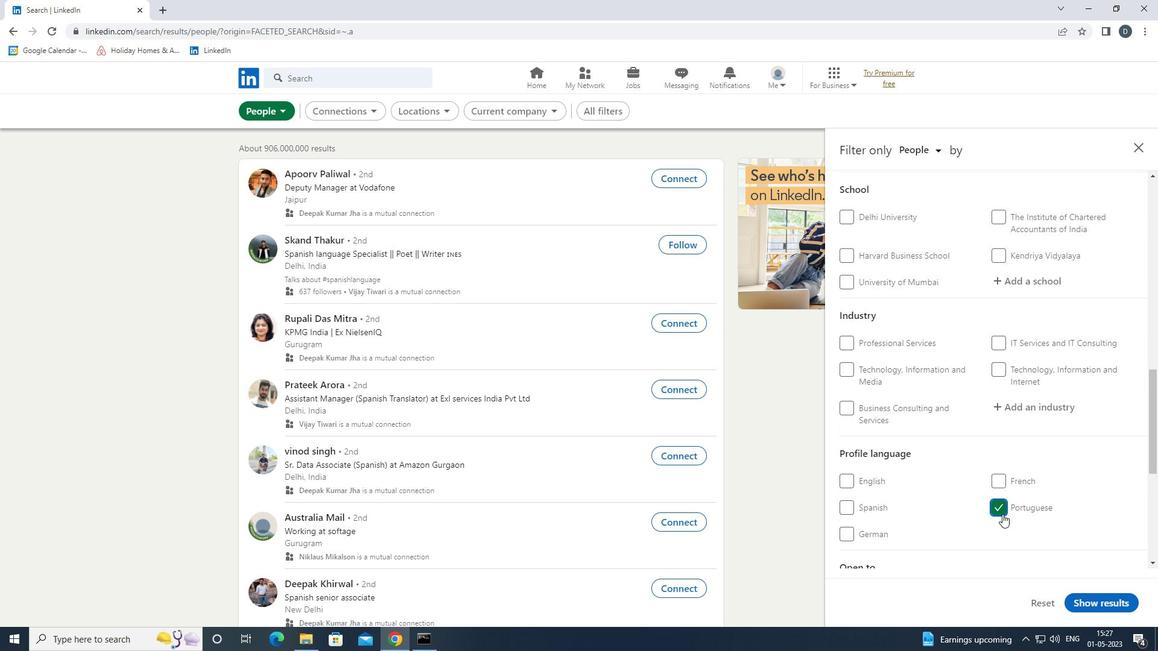 
Action: Mouse scrolled (1002, 515) with delta (0, 0)
Screenshot: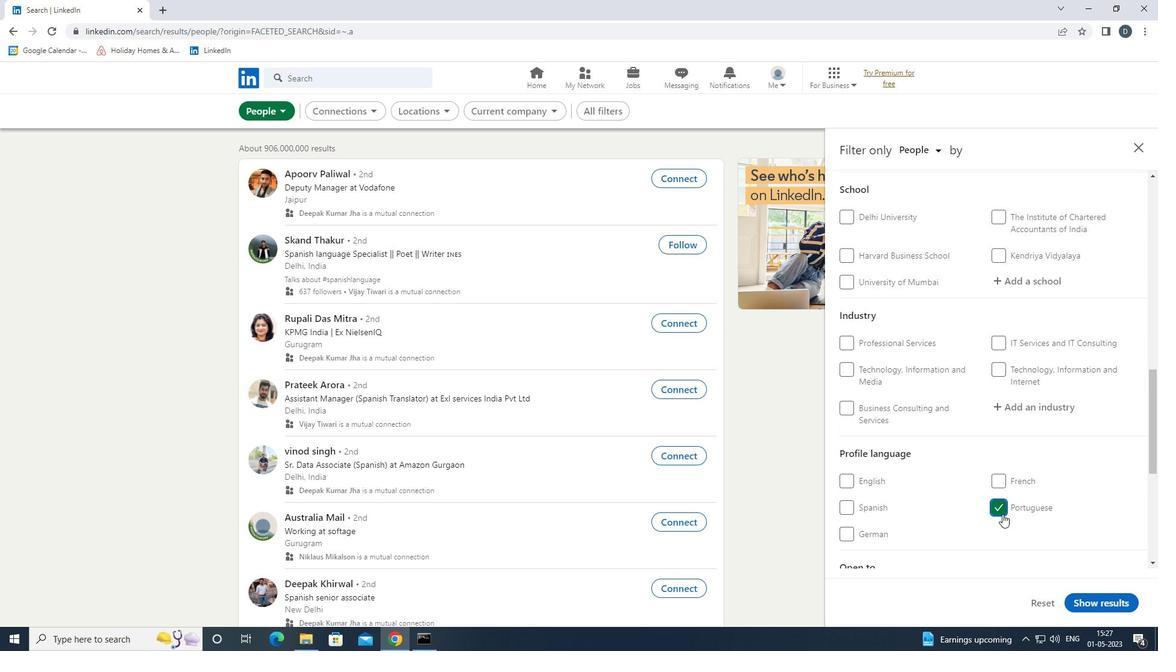 
Action: Mouse scrolled (1002, 515) with delta (0, 0)
Screenshot: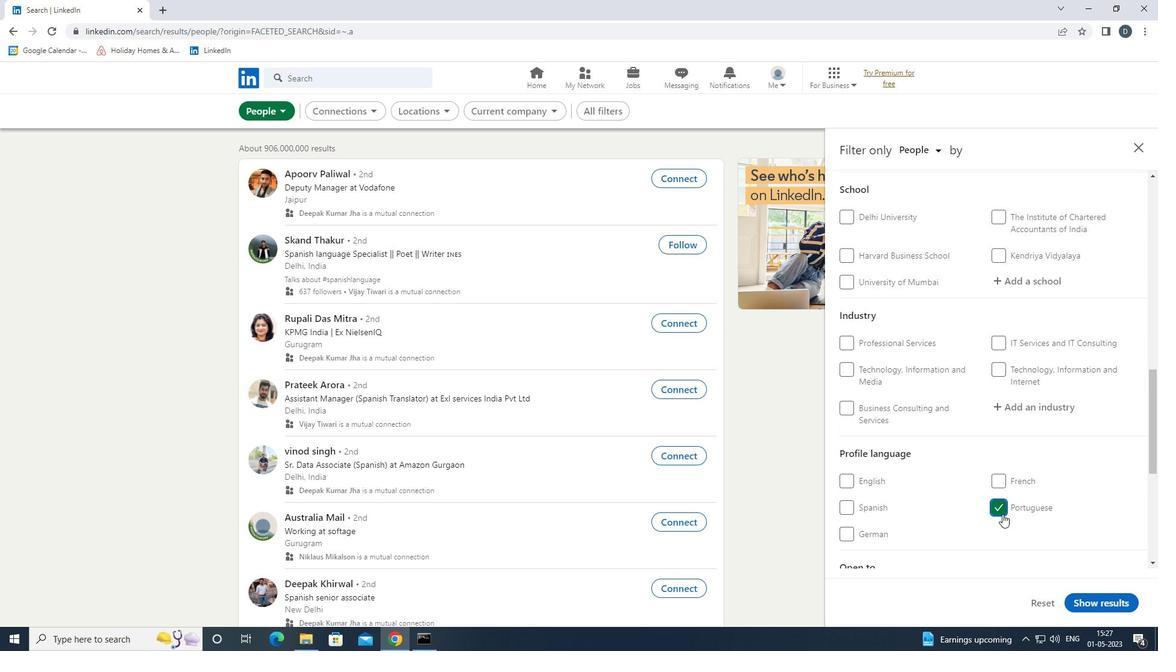 
Action: Mouse scrolled (1002, 515) with delta (0, 0)
Screenshot: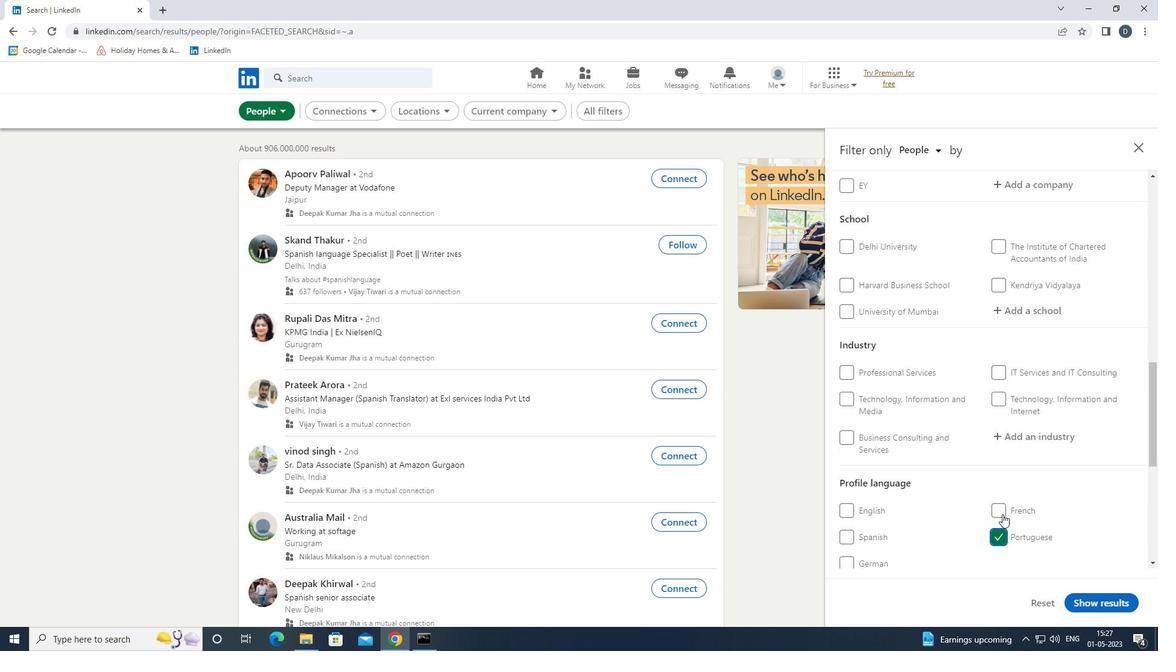 
Action: Mouse scrolled (1002, 515) with delta (0, 0)
Screenshot: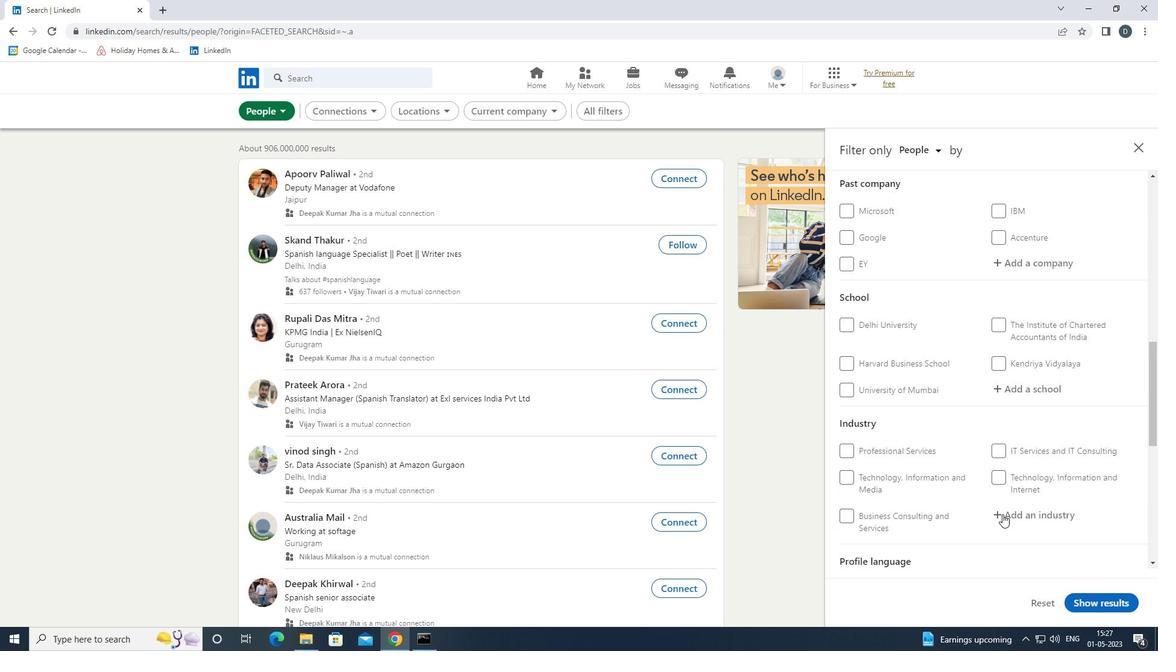 
Action: Mouse moved to (1037, 334)
Screenshot: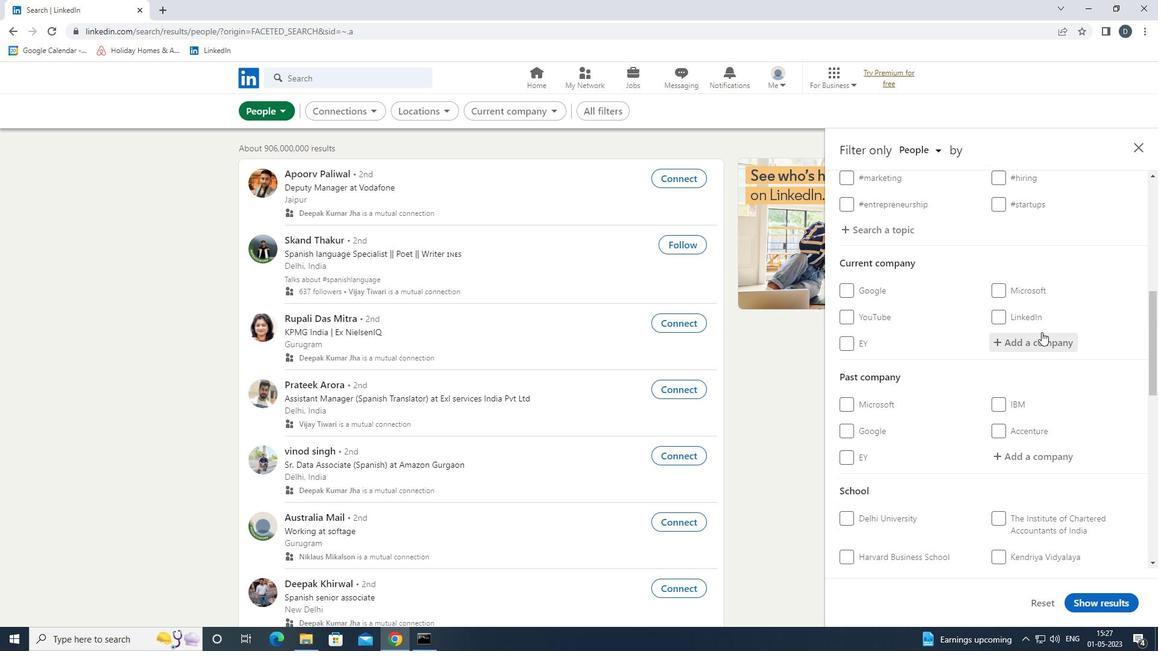 
Action: Mouse pressed left at (1037, 334)
Screenshot: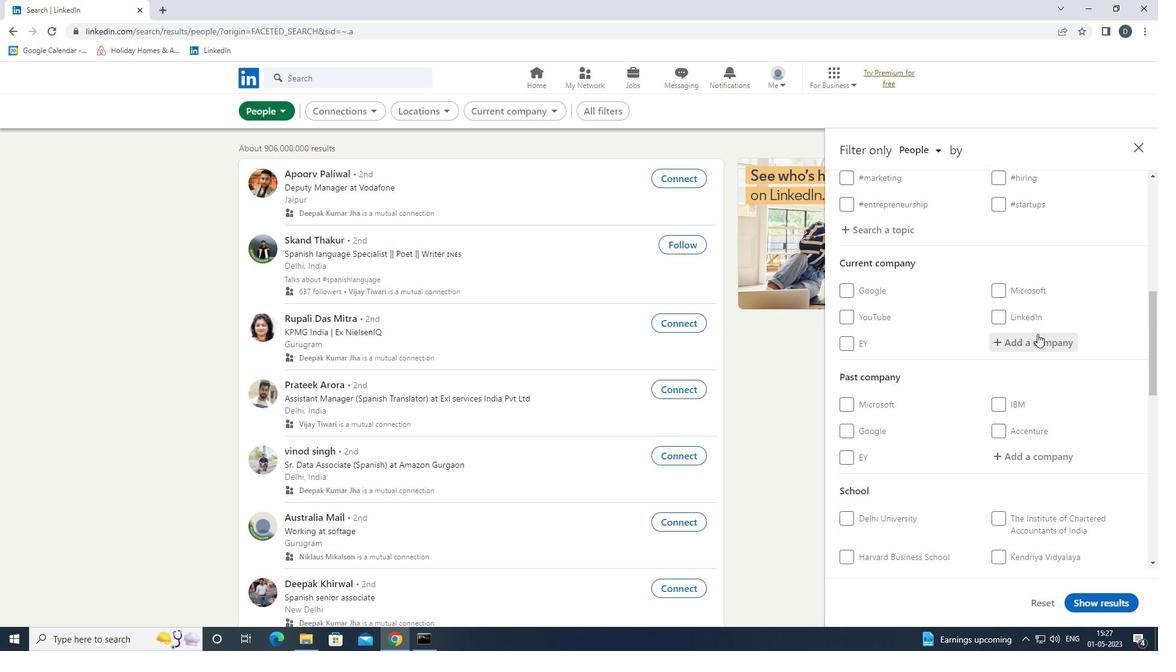 
Action: Key pressed <Key.shift><Key.shift><Key.shift><Key.shift>SAMSUNG<Key.space><Key.shift>E<Key.down><Key.enter>
Screenshot: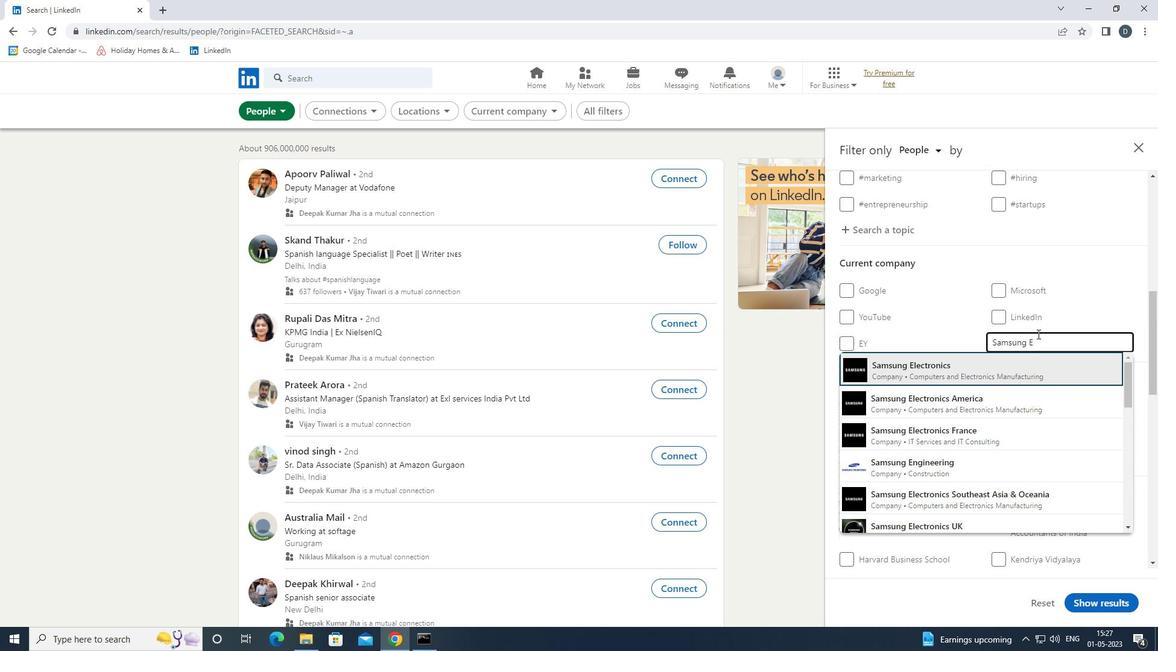 
Action: Mouse moved to (1036, 335)
Screenshot: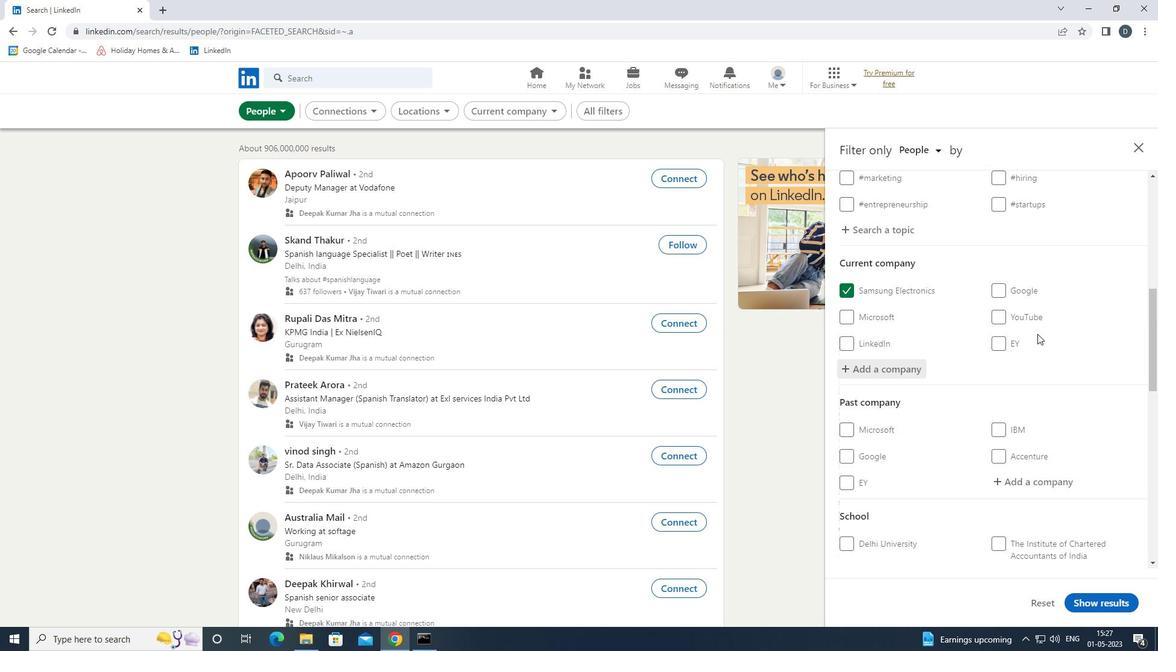 
Action: Mouse scrolled (1036, 334) with delta (0, 0)
Screenshot: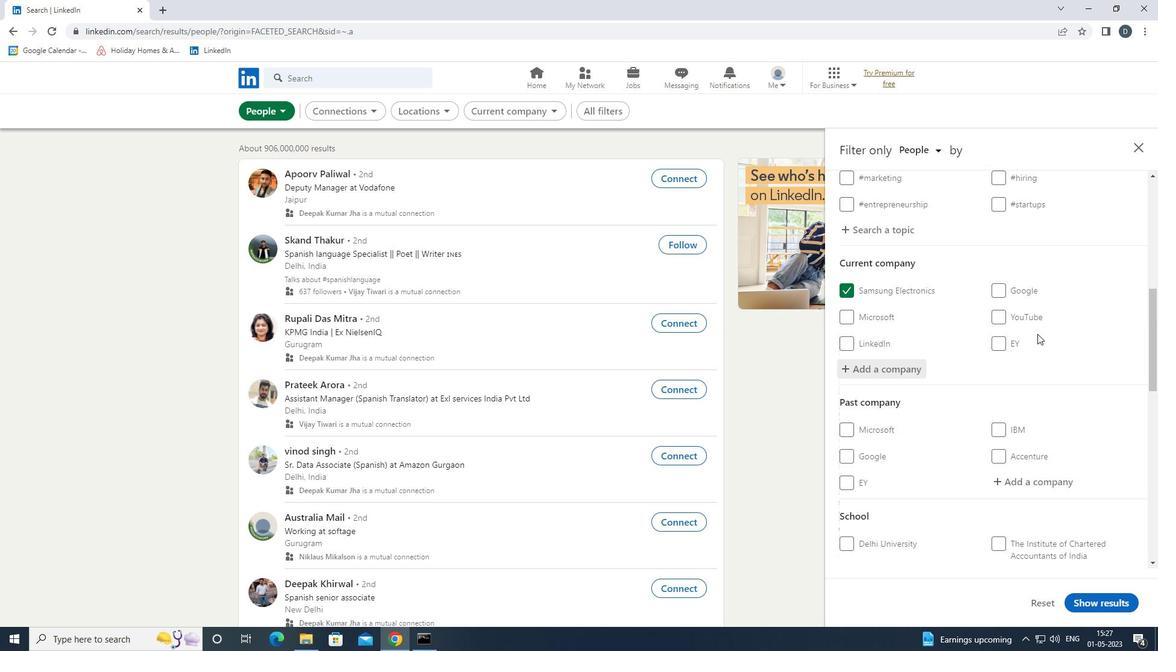 
Action: Mouse moved to (1036, 339)
Screenshot: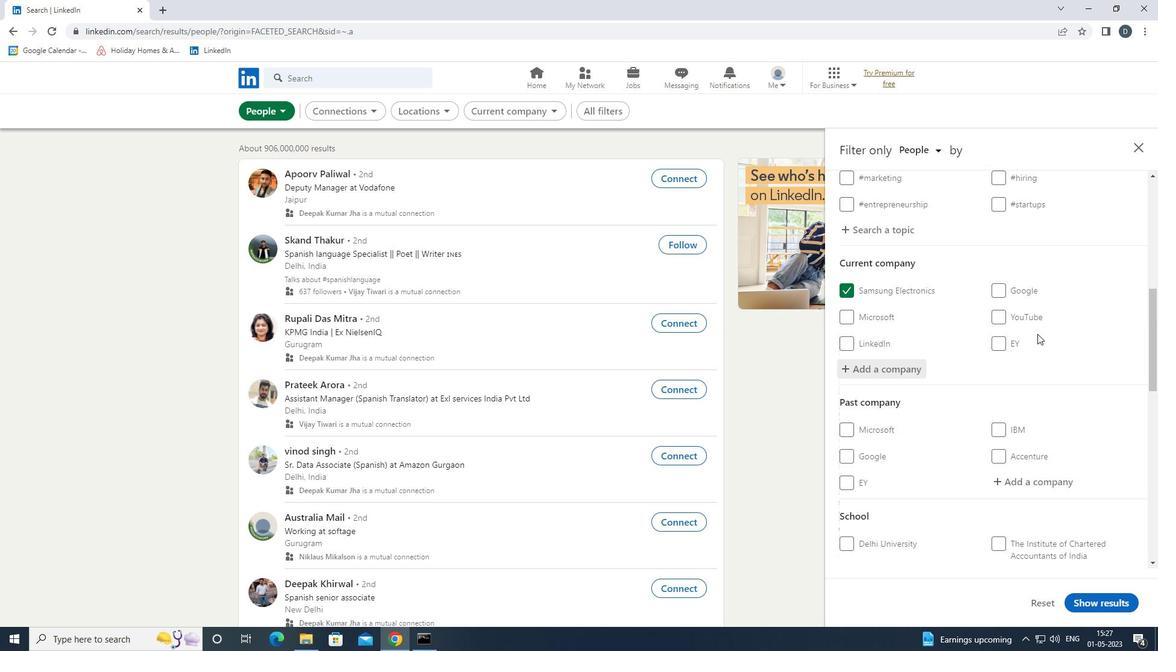 
Action: Mouse scrolled (1036, 338) with delta (0, 0)
Screenshot: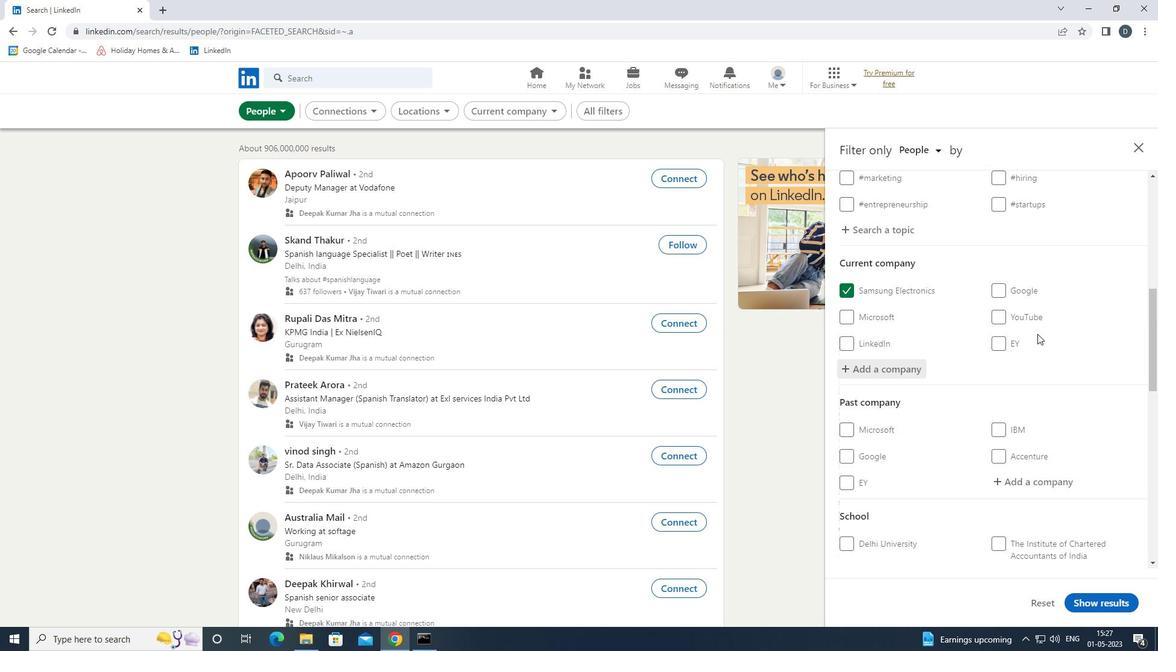 
Action: Mouse moved to (1036, 342)
Screenshot: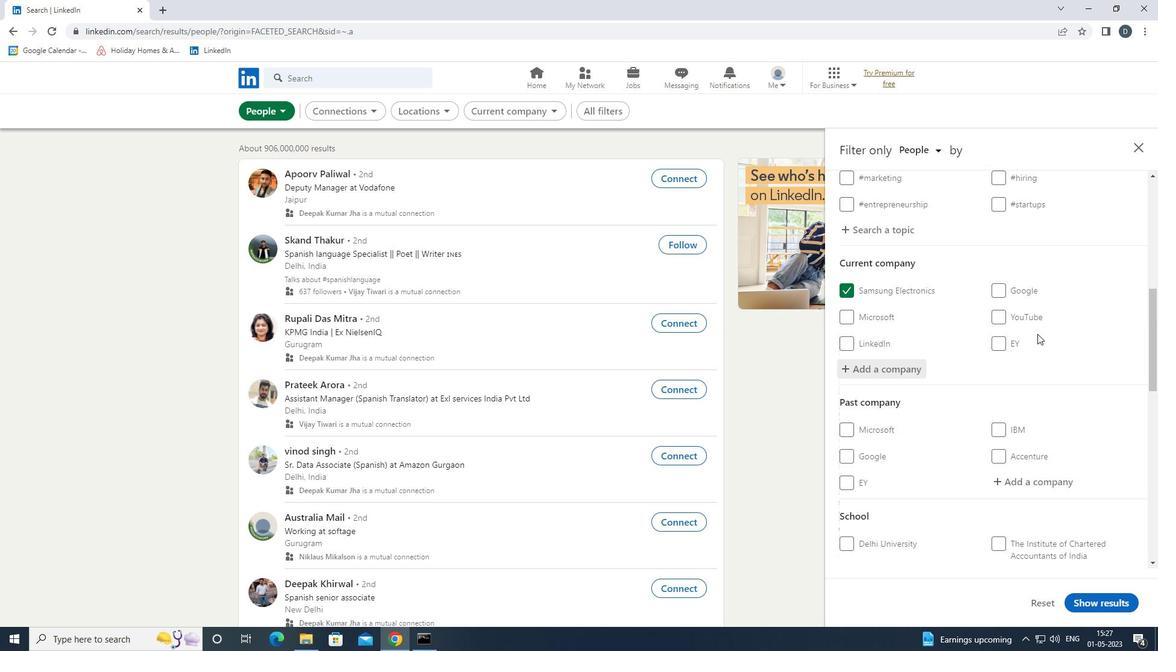 
Action: Mouse scrolled (1036, 342) with delta (0, 0)
Screenshot: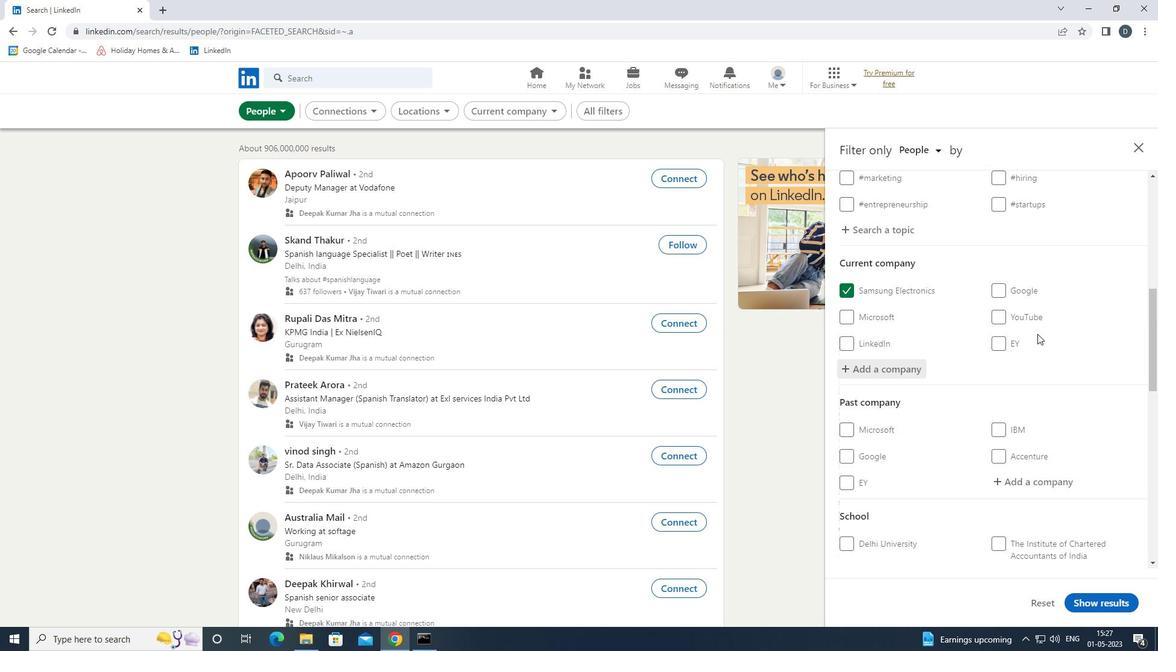 
Action: Mouse moved to (1033, 430)
Screenshot: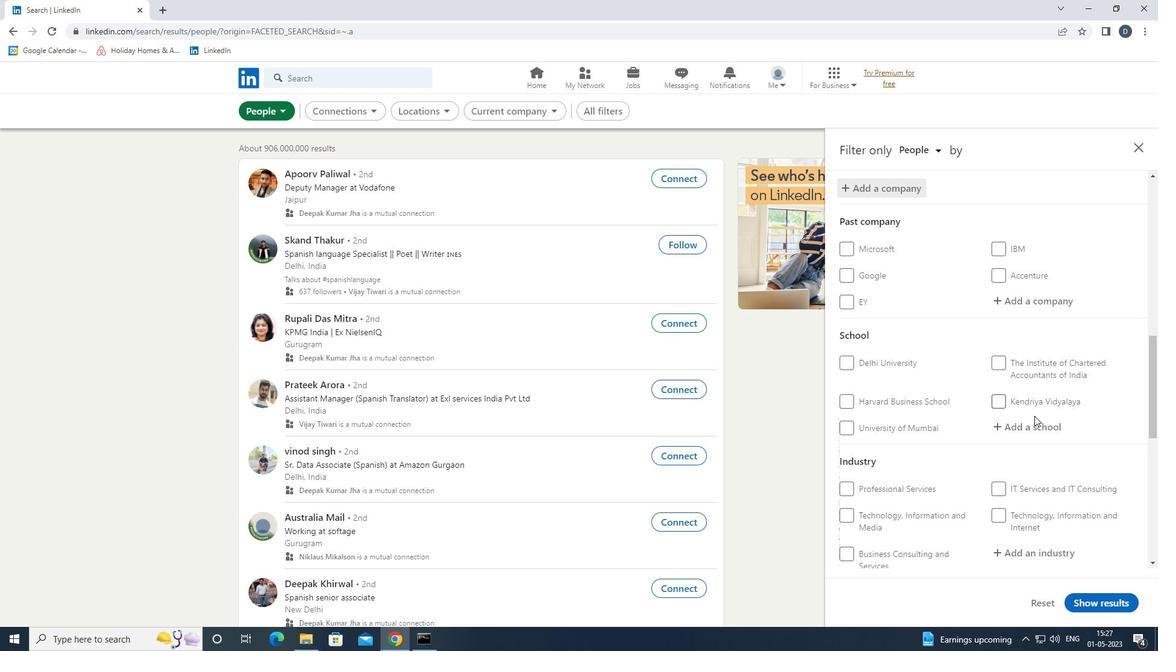 
Action: Mouse pressed left at (1033, 430)
Screenshot: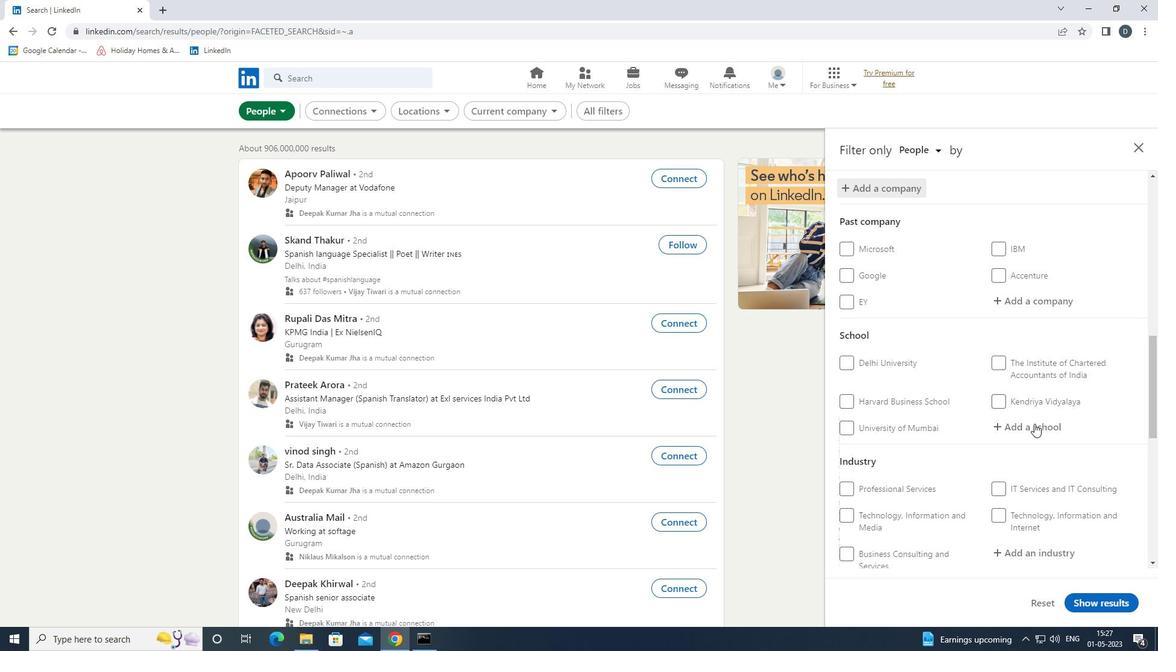 
Action: Key pressed <Key.shift>ACROPOLIS<Key.down><Key.enter>
Screenshot: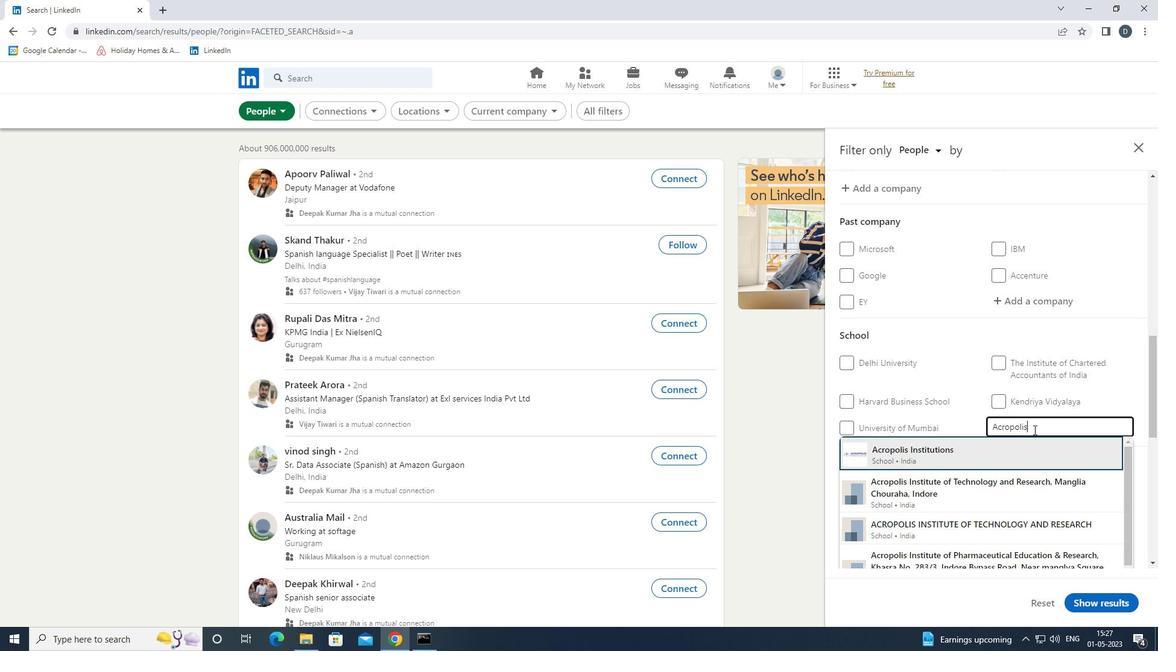 
Action: Mouse moved to (1032, 431)
Screenshot: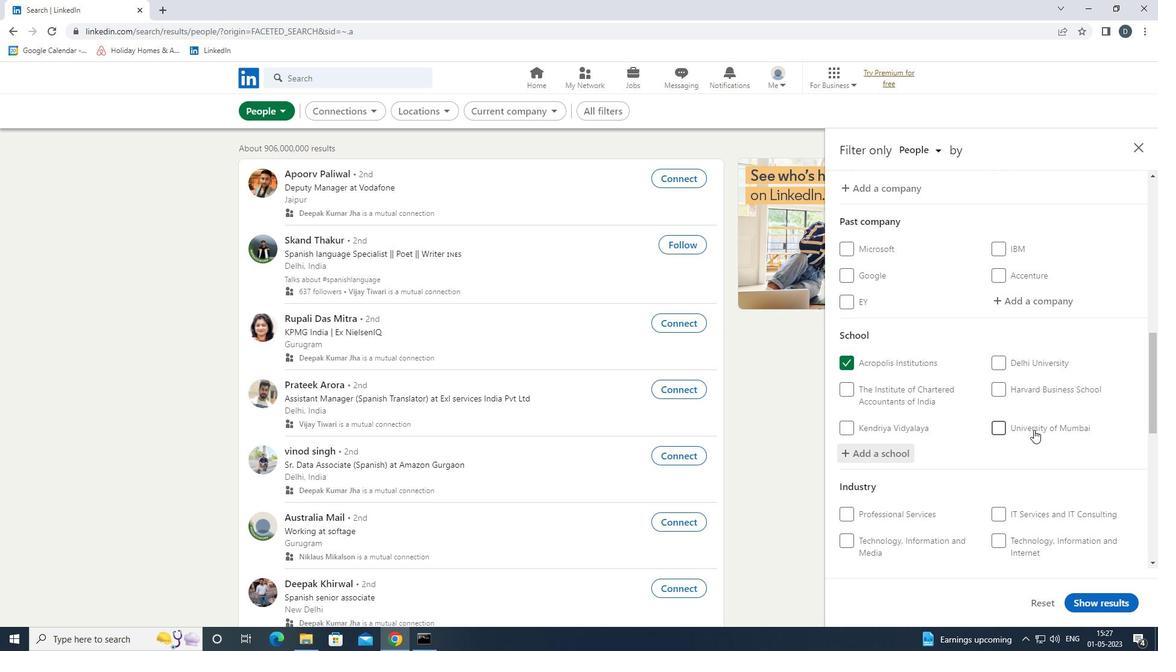 
Action: Mouse scrolled (1032, 430) with delta (0, 0)
Screenshot: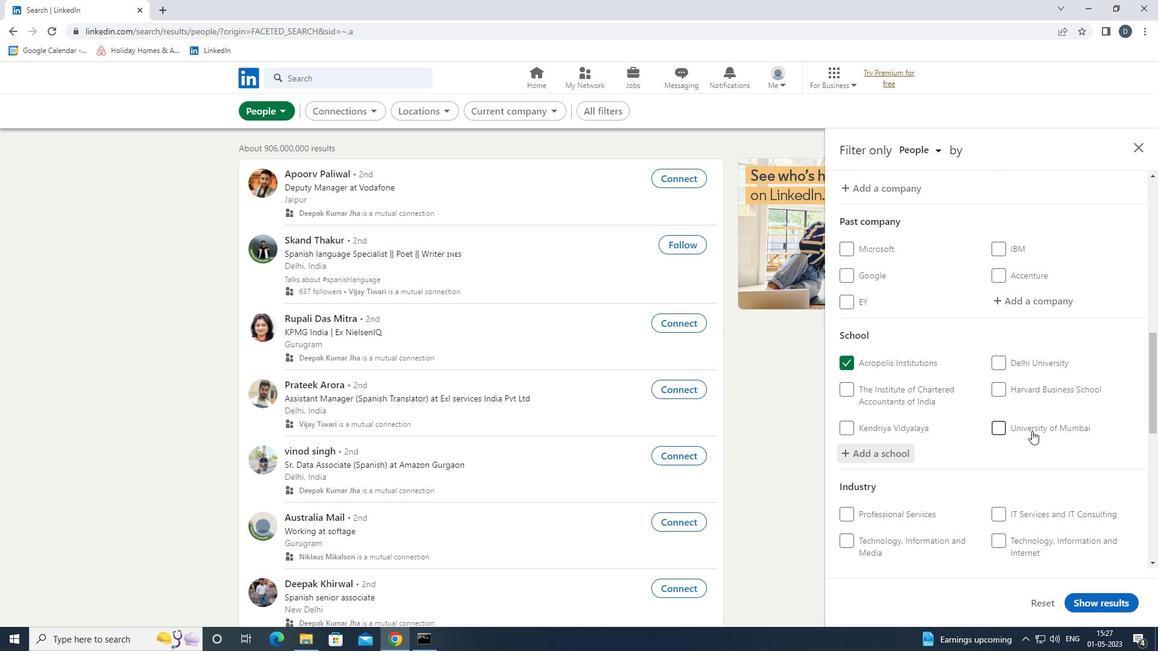 
Action: Mouse scrolled (1032, 430) with delta (0, 0)
Screenshot: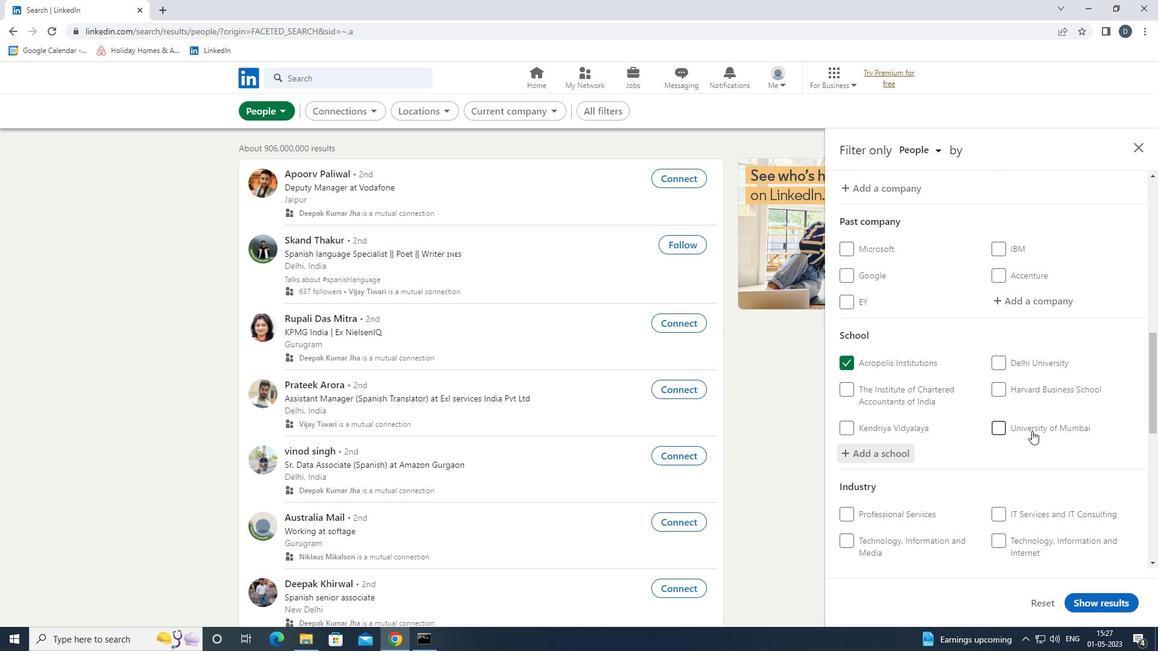
Action: Mouse scrolled (1032, 430) with delta (0, 0)
Screenshot: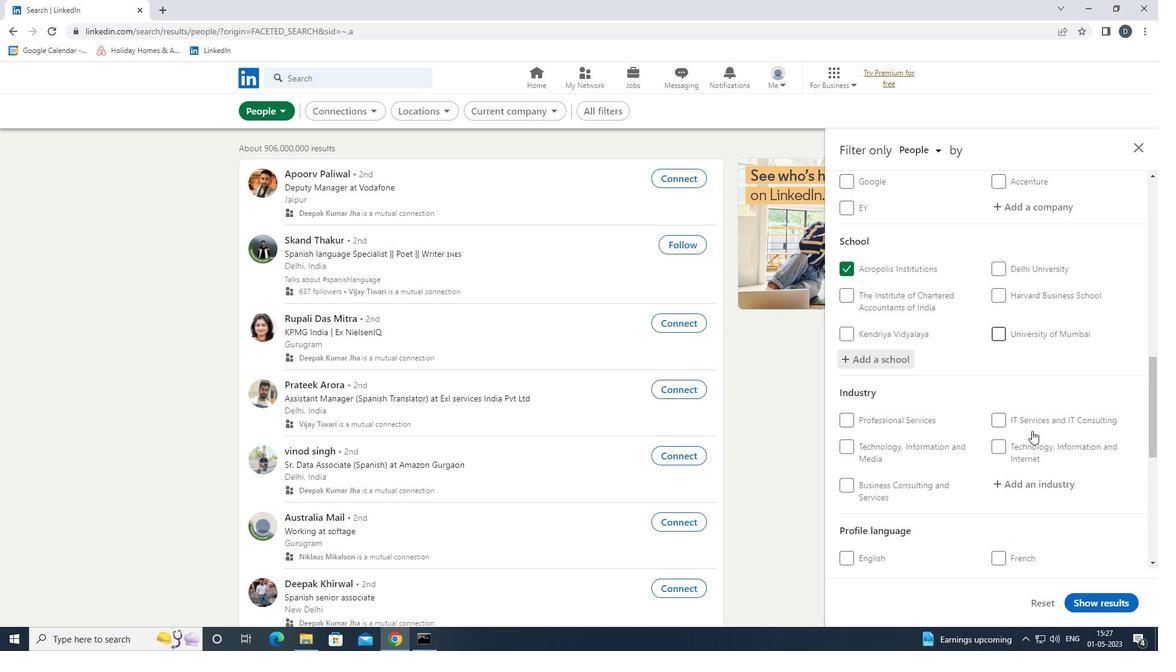 
Action: Mouse scrolled (1032, 430) with delta (0, 0)
Screenshot: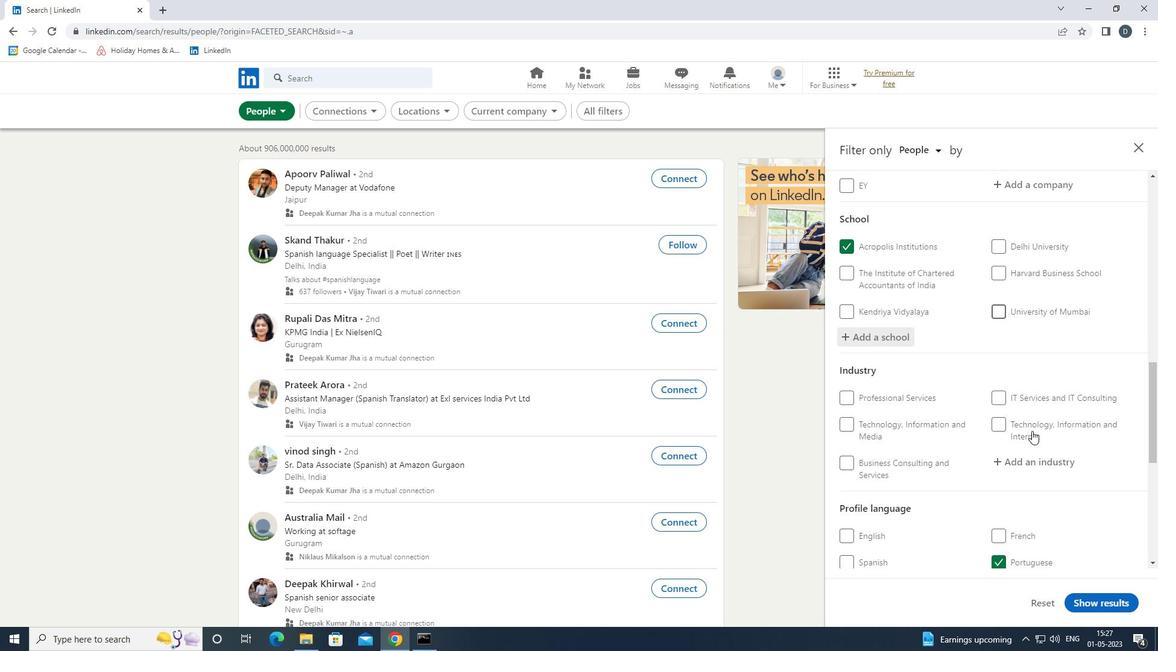 
Action: Mouse moved to (1026, 336)
Screenshot: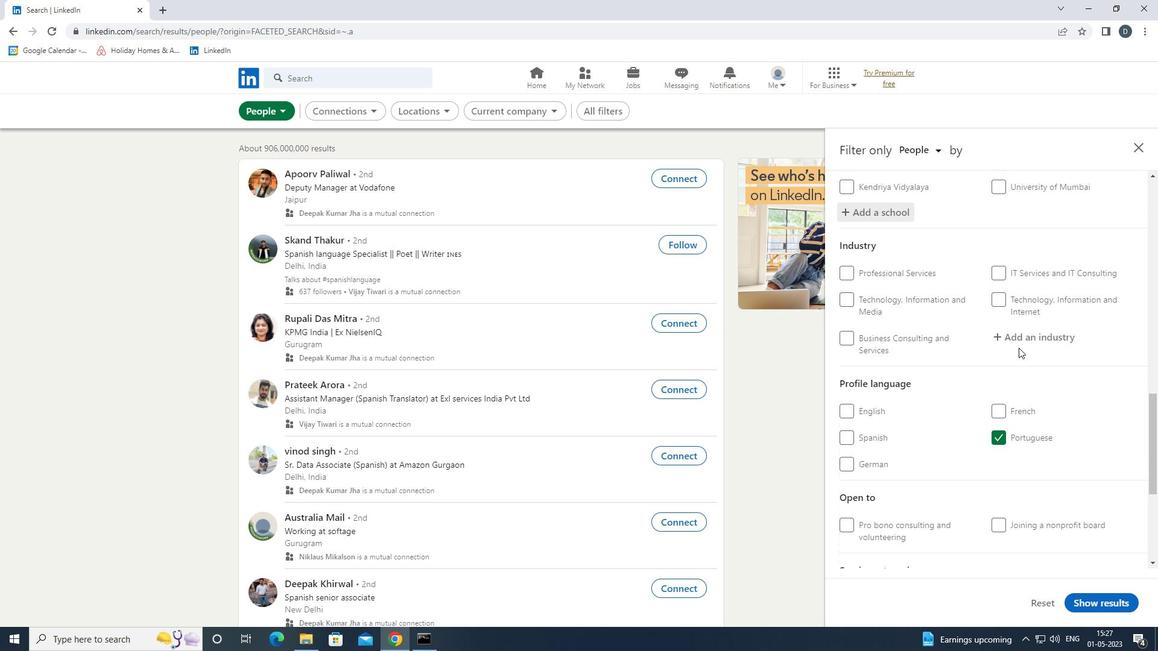 
Action: Mouse pressed left at (1026, 336)
Screenshot: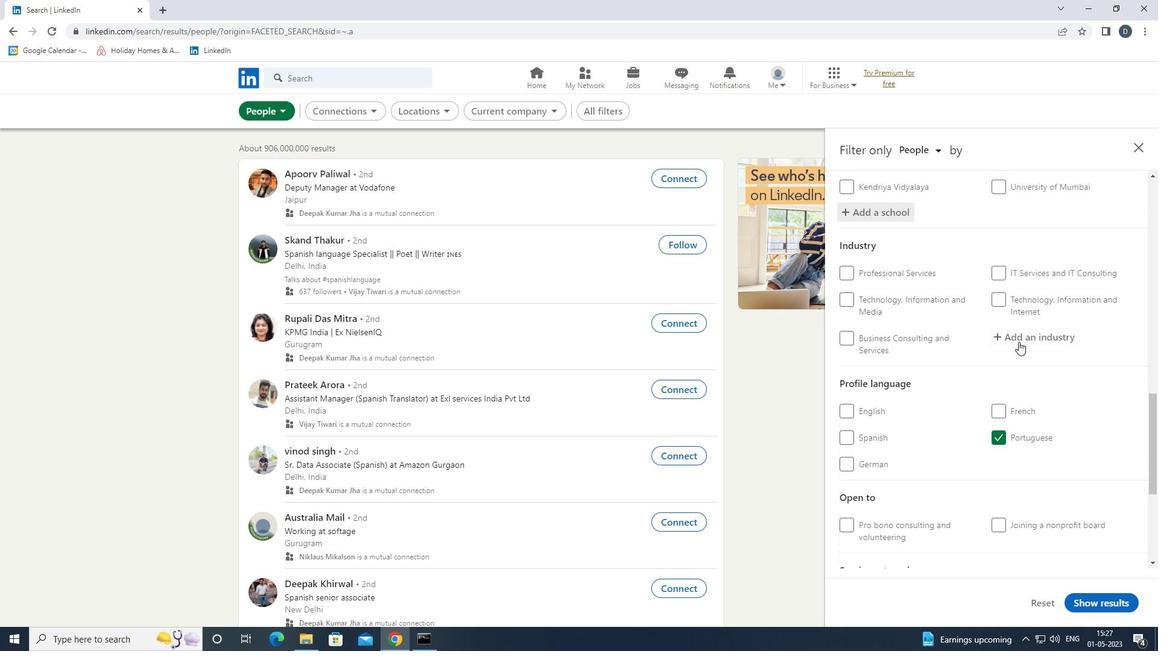 
Action: Key pressed <Key.shift>DENTIST<Key.down><Key.enter>
Screenshot: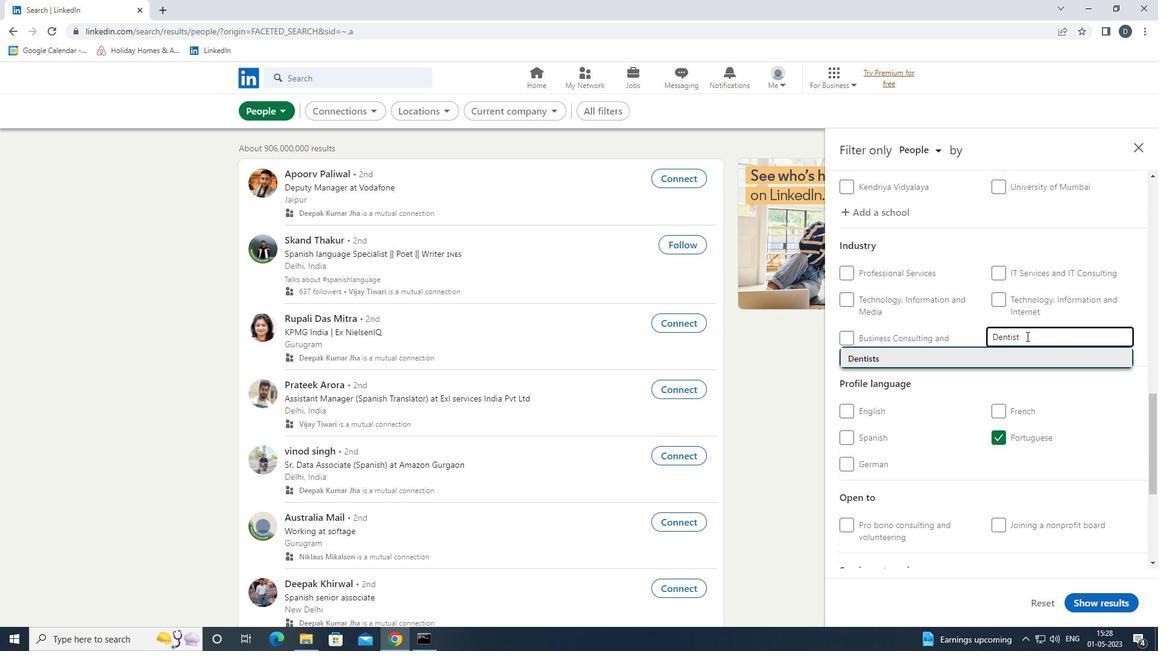 
Action: Mouse moved to (1027, 340)
Screenshot: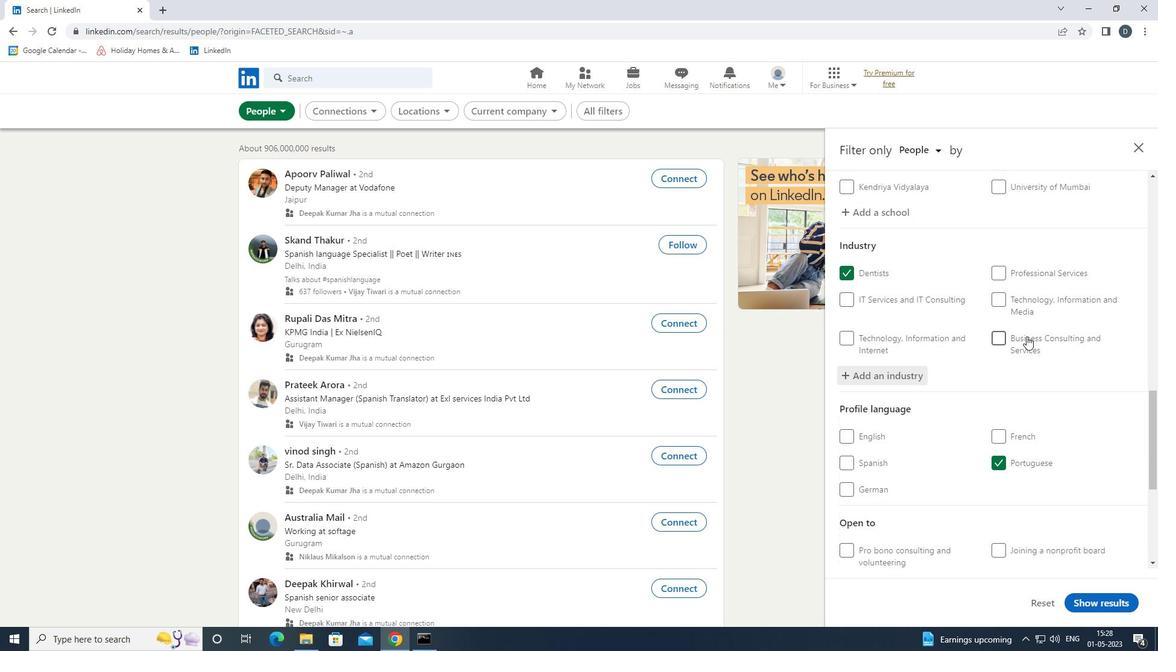 
Action: Mouse scrolled (1027, 339) with delta (0, 0)
Screenshot: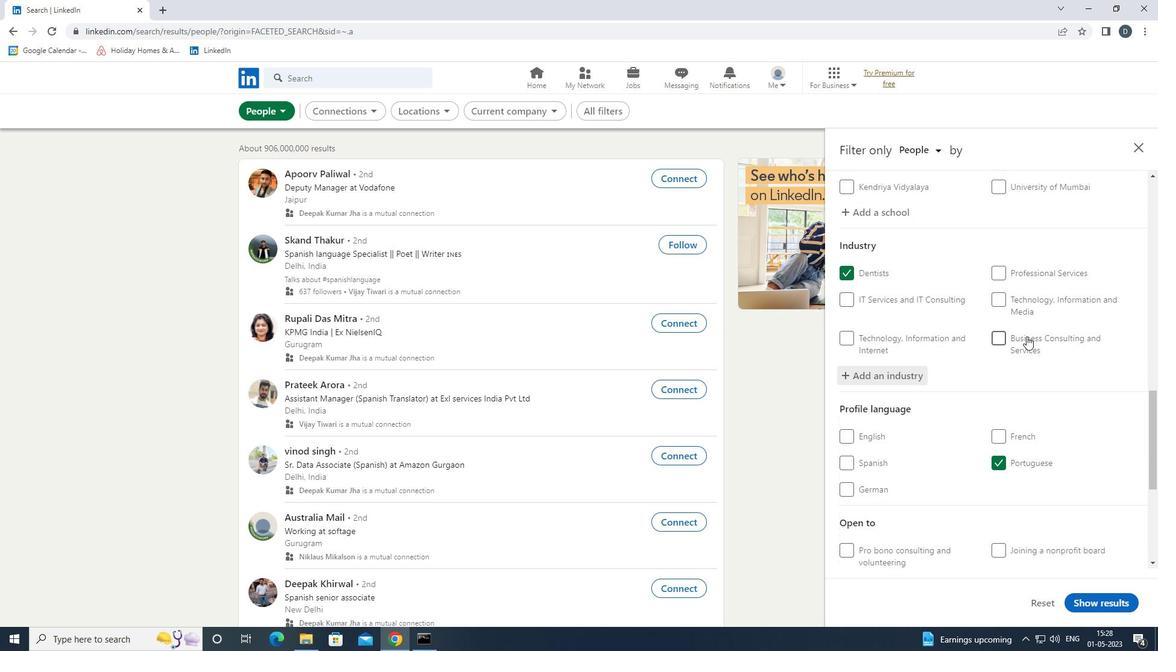 
Action: Mouse moved to (1027, 345)
Screenshot: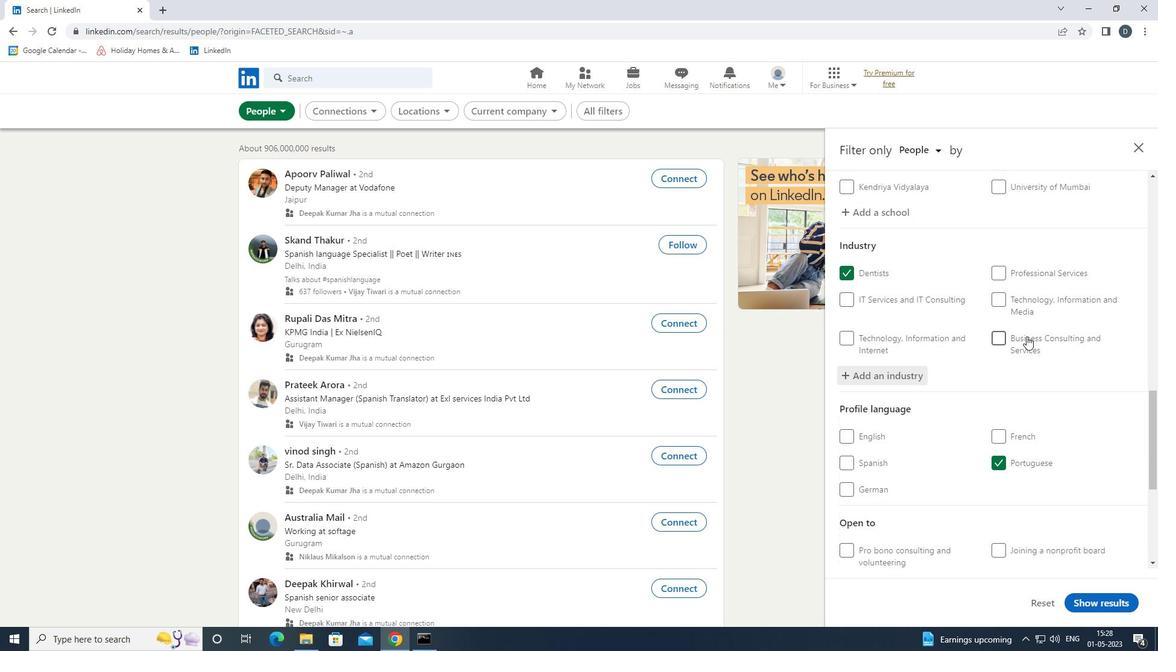 
Action: Mouse scrolled (1027, 344) with delta (0, 0)
Screenshot: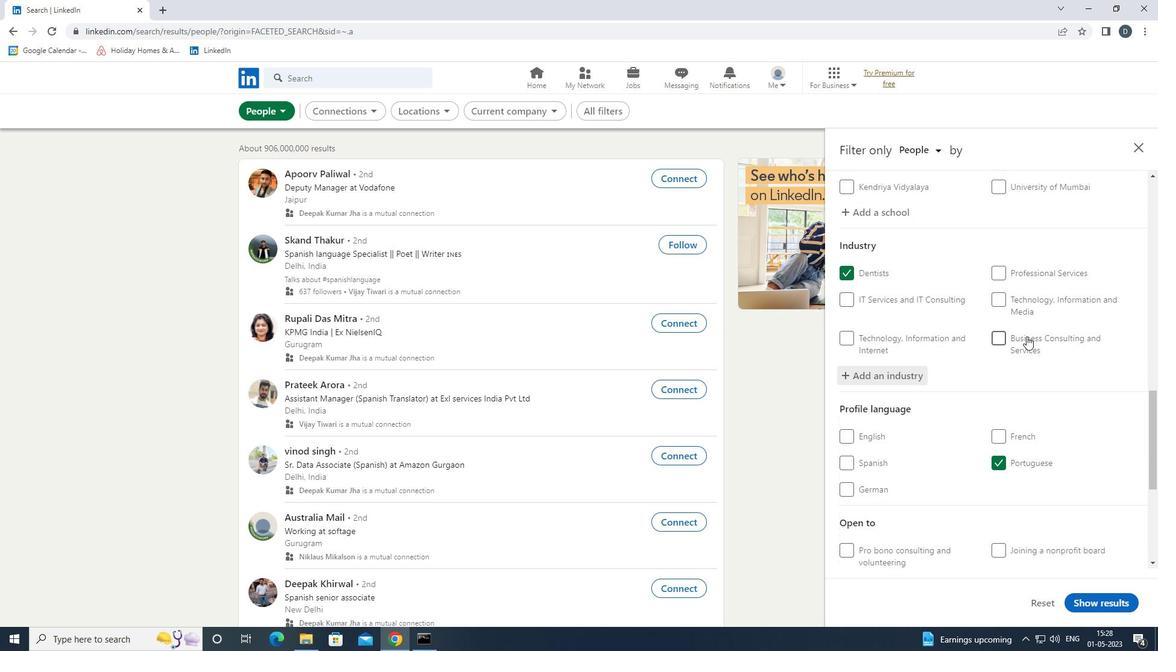 
Action: Mouse moved to (1027, 348)
Screenshot: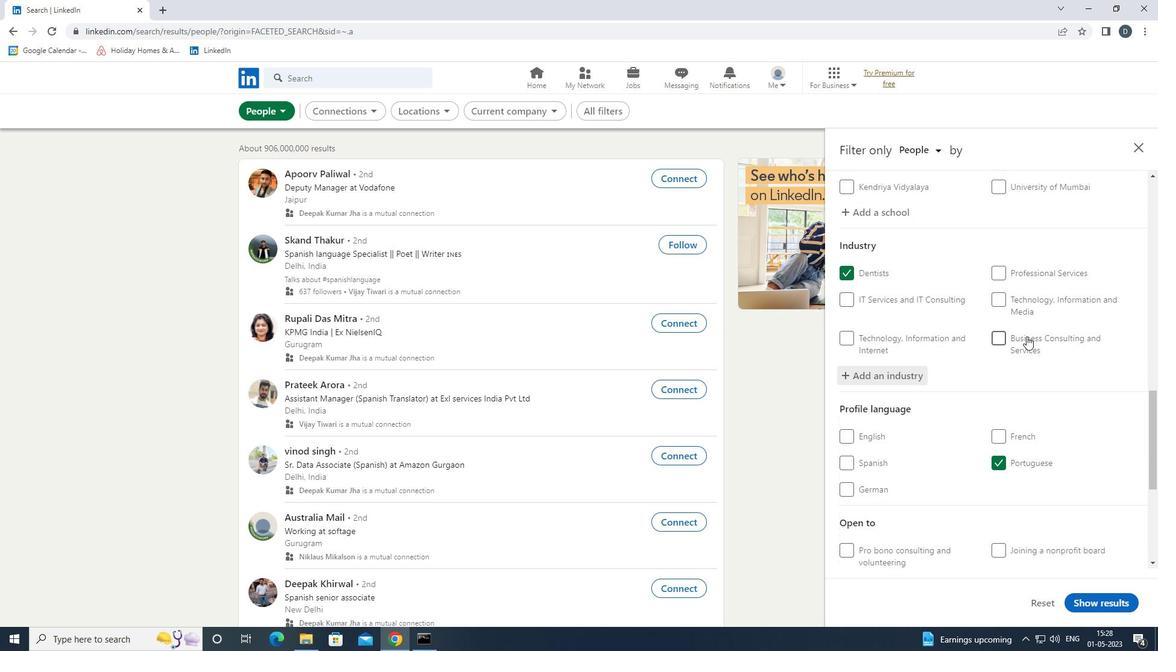 
Action: Mouse scrolled (1027, 347) with delta (0, 0)
Screenshot: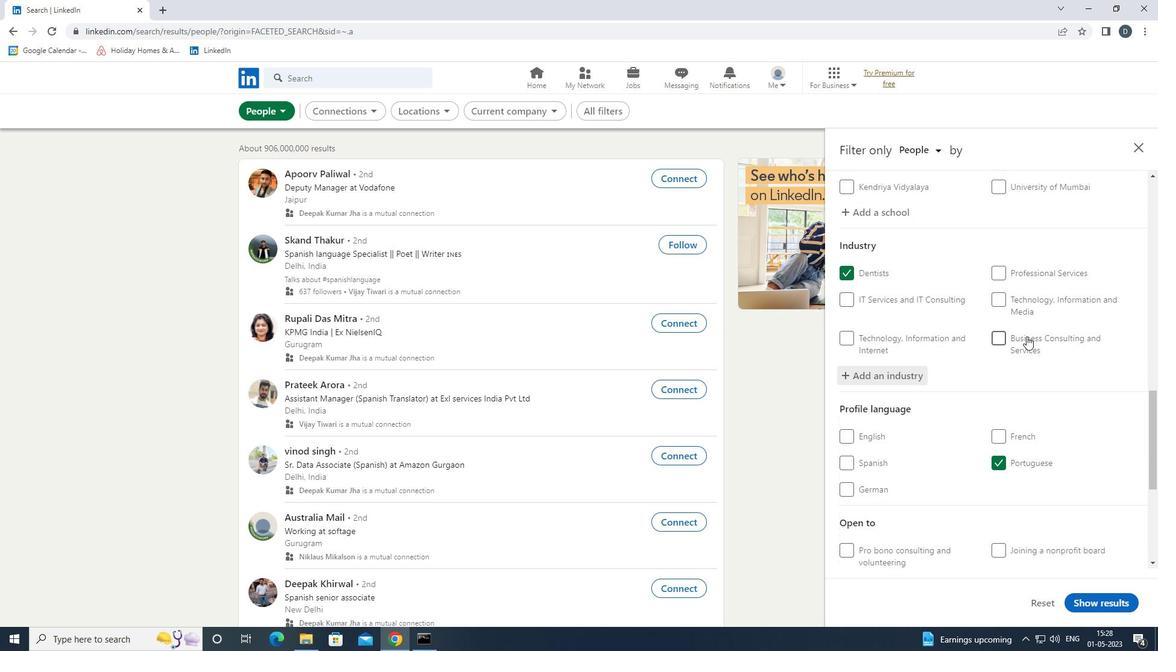 
Action: Mouse moved to (1030, 482)
Screenshot: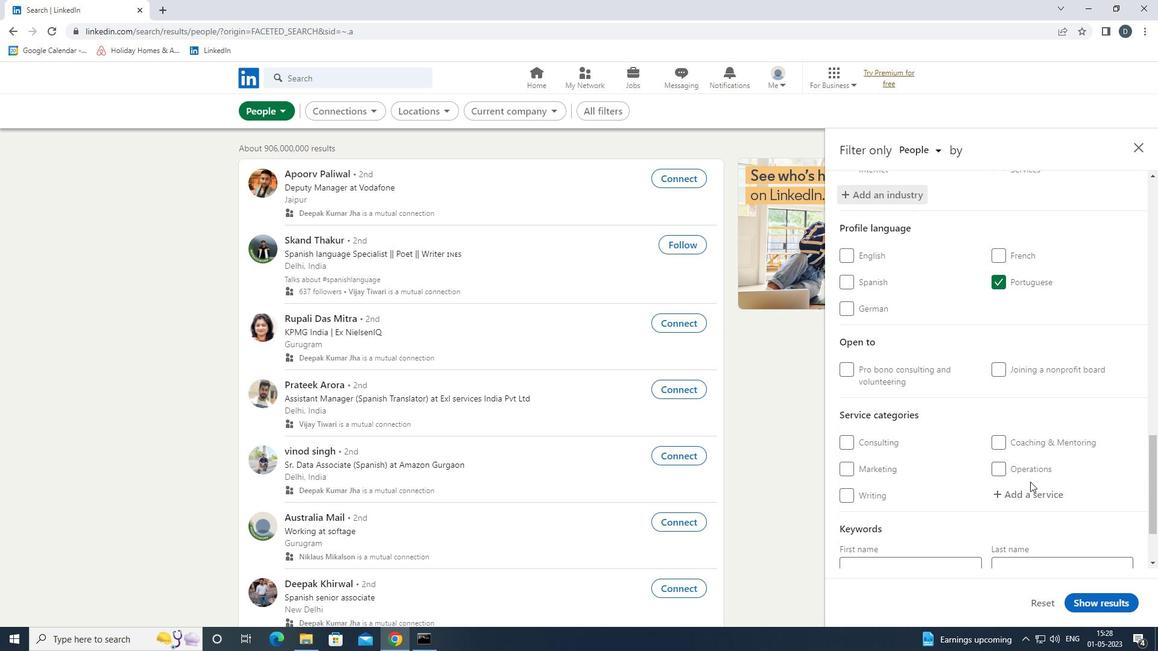 
Action: Mouse pressed left at (1030, 482)
Screenshot: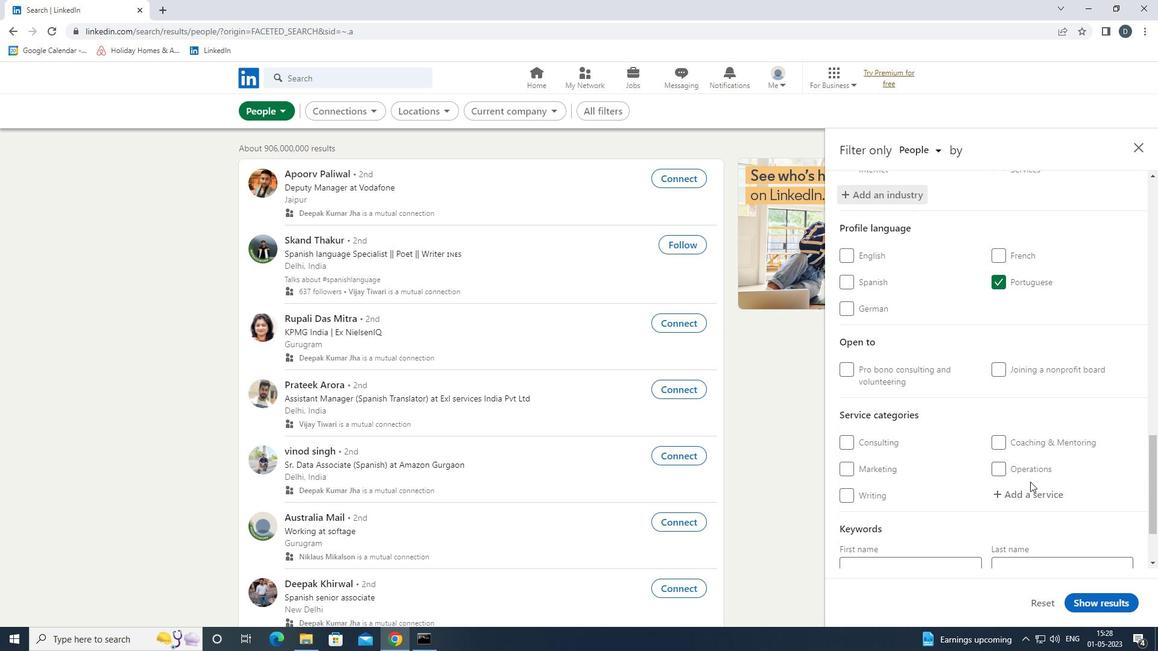 
Action: Mouse moved to (1034, 497)
Screenshot: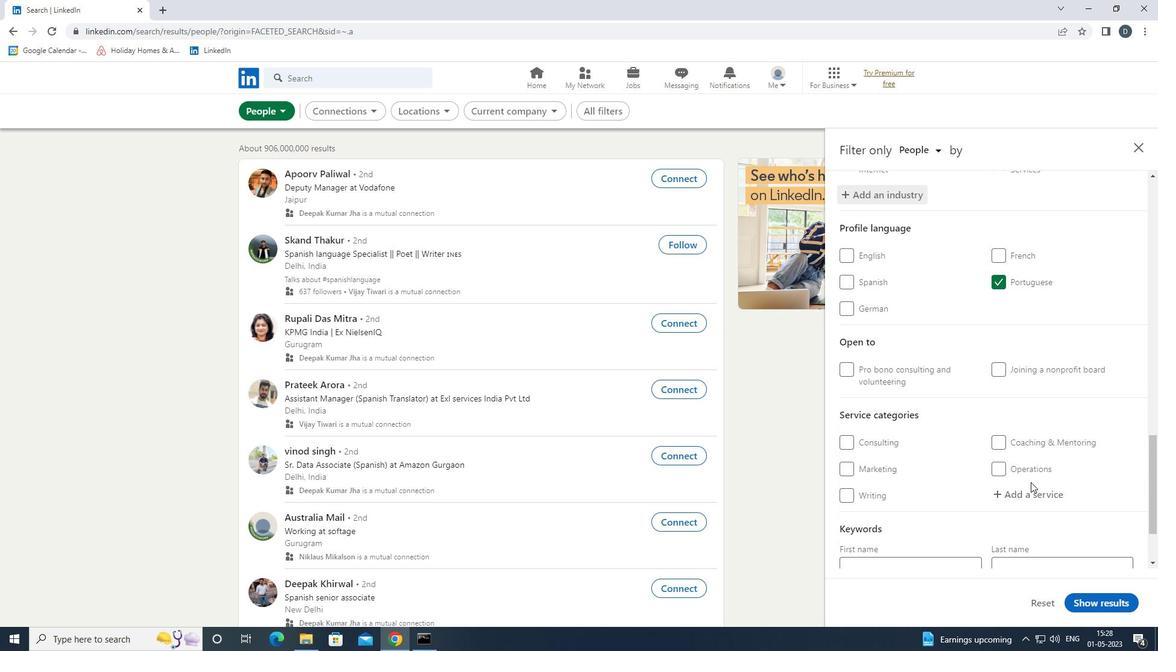 
Action: Mouse pressed left at (1034, 497)
Screenshot: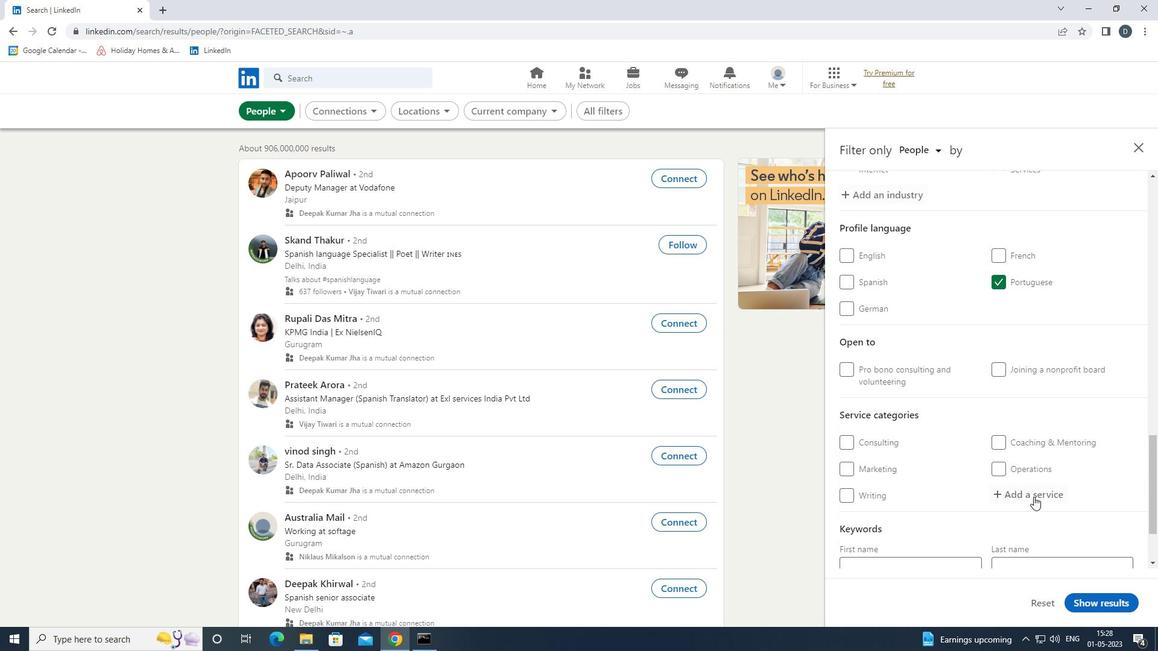 
Action: Key pressed <Key.shift><Key.shift><Key.shift><Key.shift><Key.shift><Key.shift><Key.shift><Key.shift><Key.shift><Key.shift><Key.shift>EXECUTIVE<Key.down><Key.enter>
Screenshot: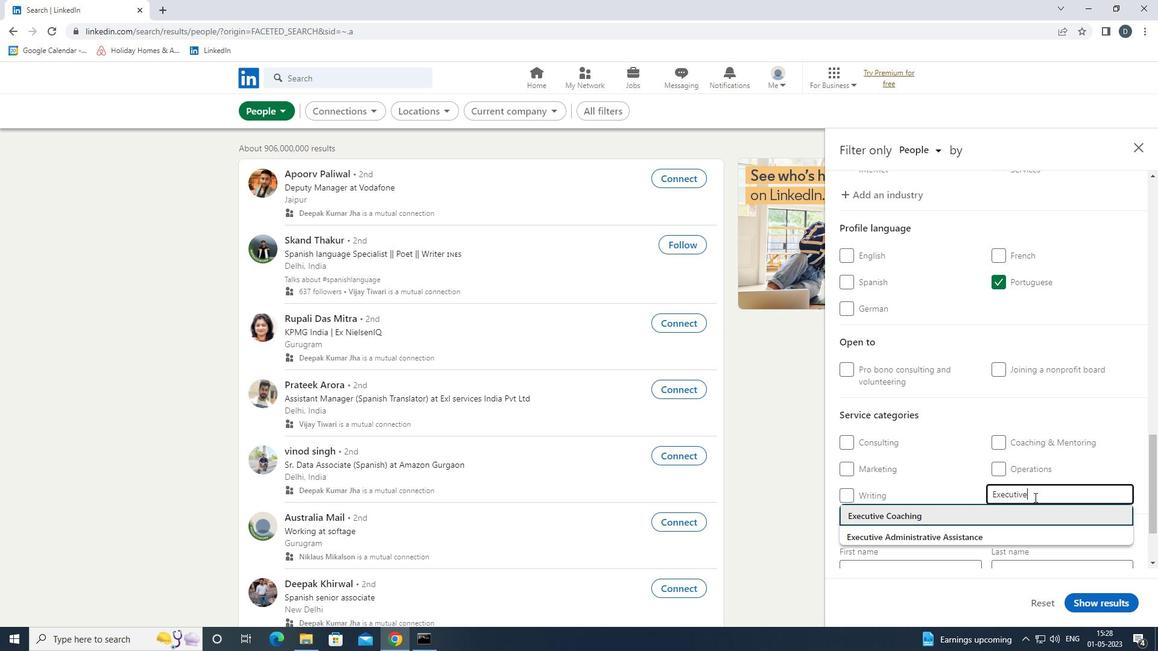 
Action: Mouse scrolled (1034, 497) with delta (0, 0)
Screenshot: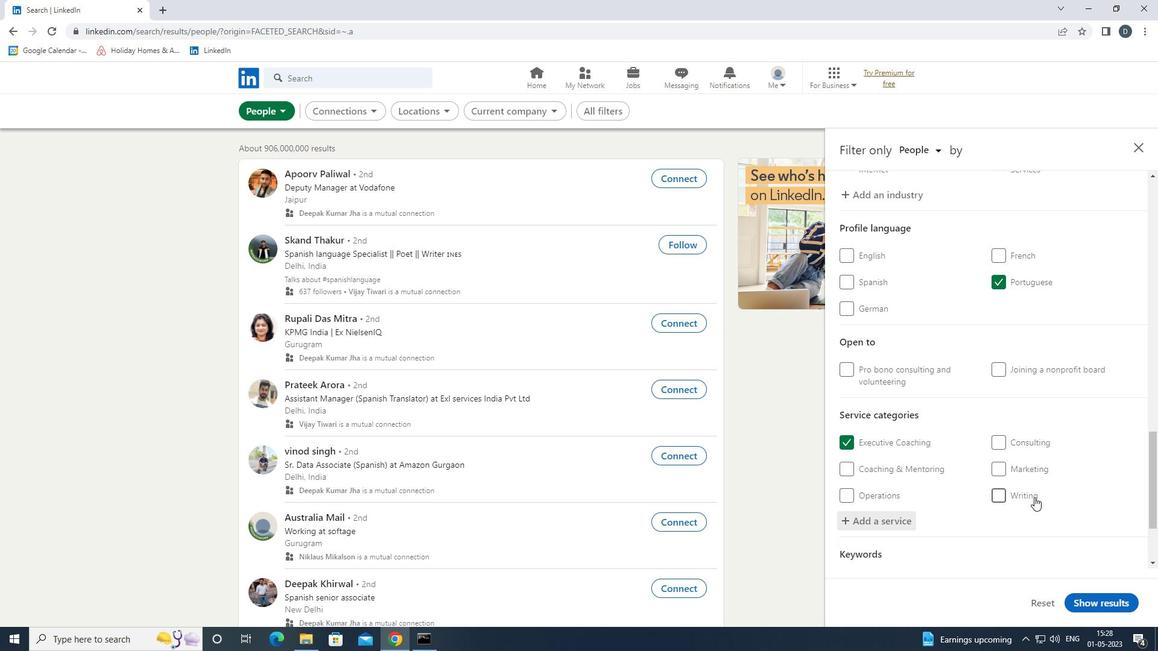 
Action: Mouse scrolled (1034, 497) with delta (0, 0)
Screenshot: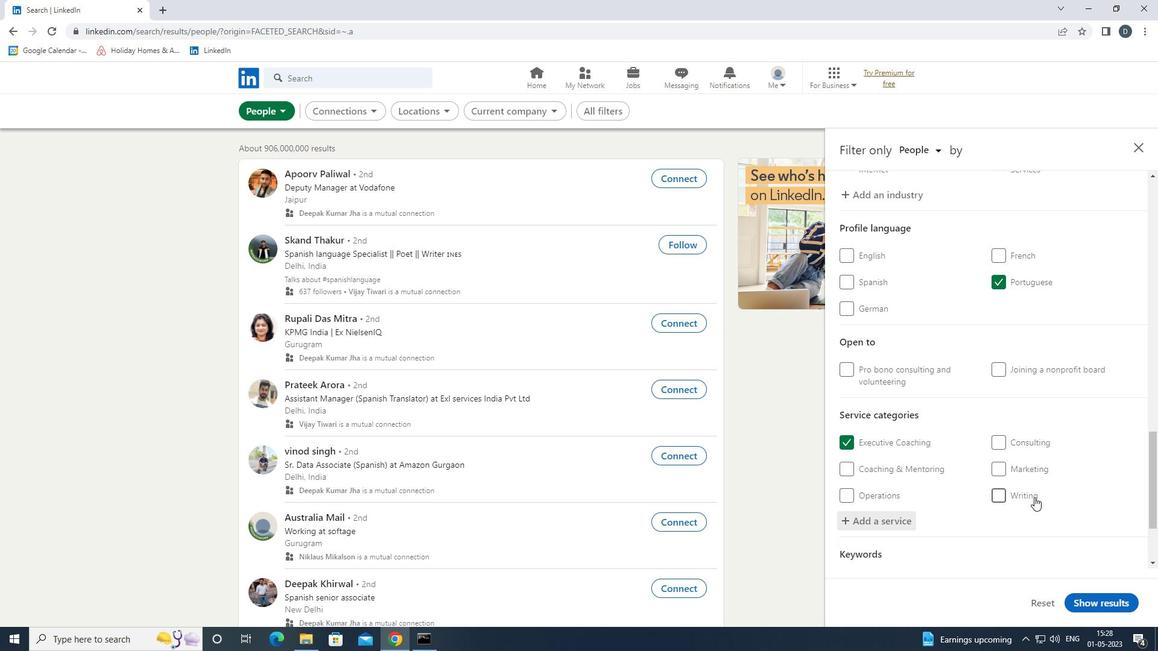 
Action: Mouse scrolled (1034, 497) with delta (0, 0)
Screenshot: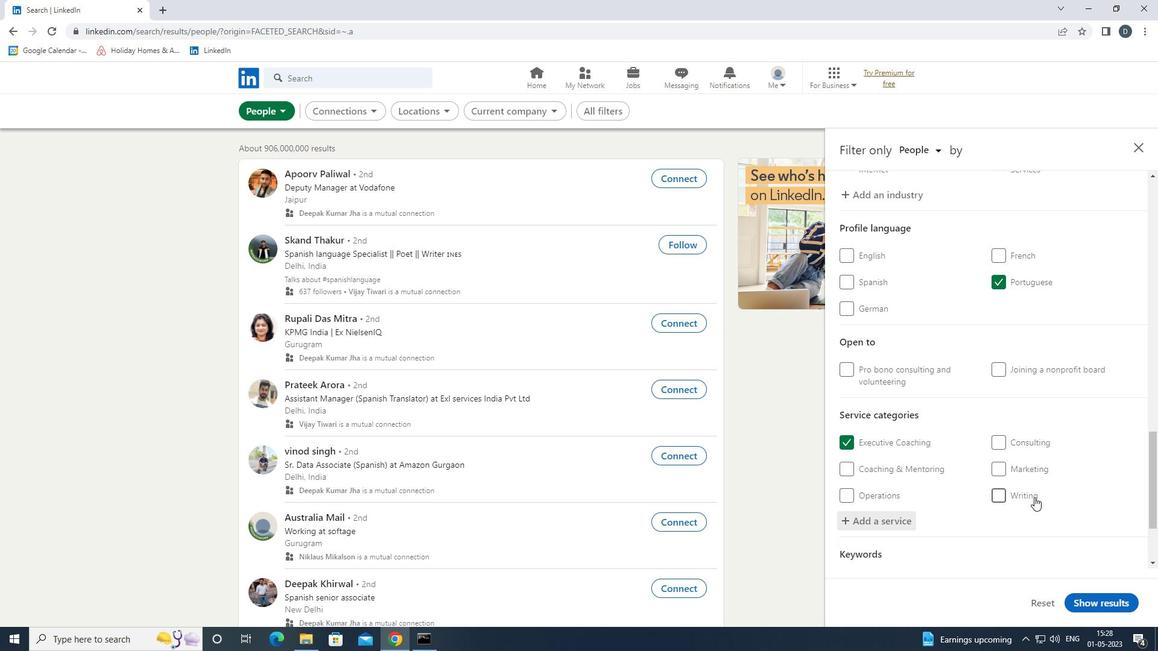 
Action: Mouse moved to (1020, 512)
Screenshot: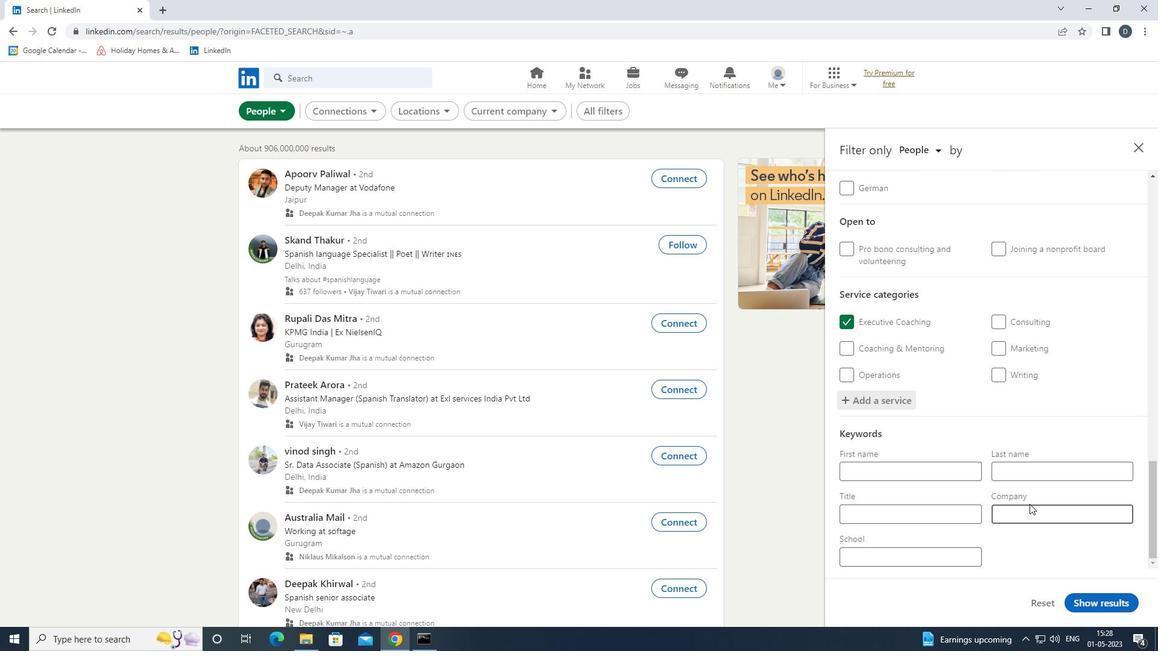 
Action: Mouse scrolled (1020, 511) with delta (0, 0)
Screenshot: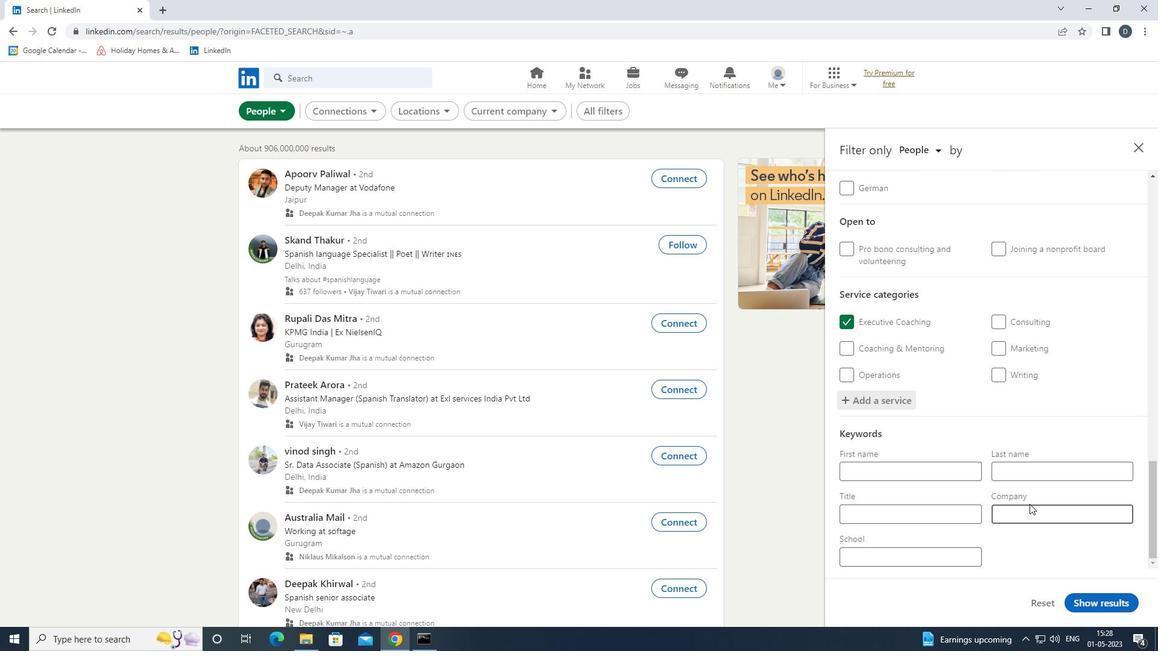 
Action: Mouse moved to (1018, 512)
Screenshot: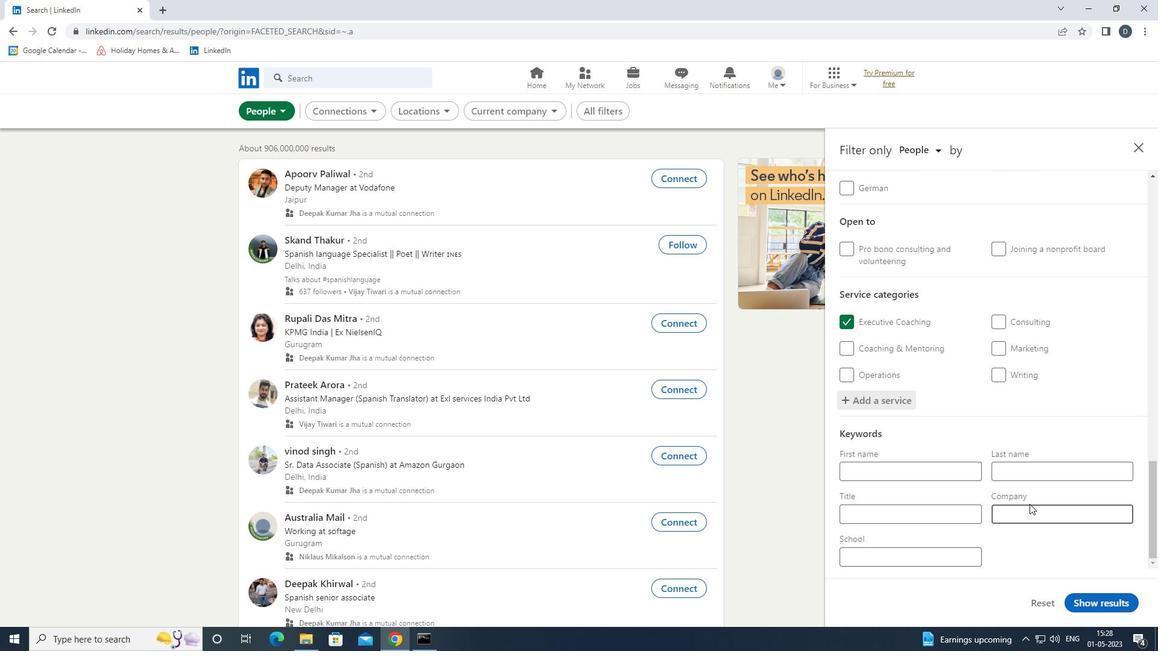 
Action: Mouse scrolled (1018, 512) with delta (0, 0)
Screenshot: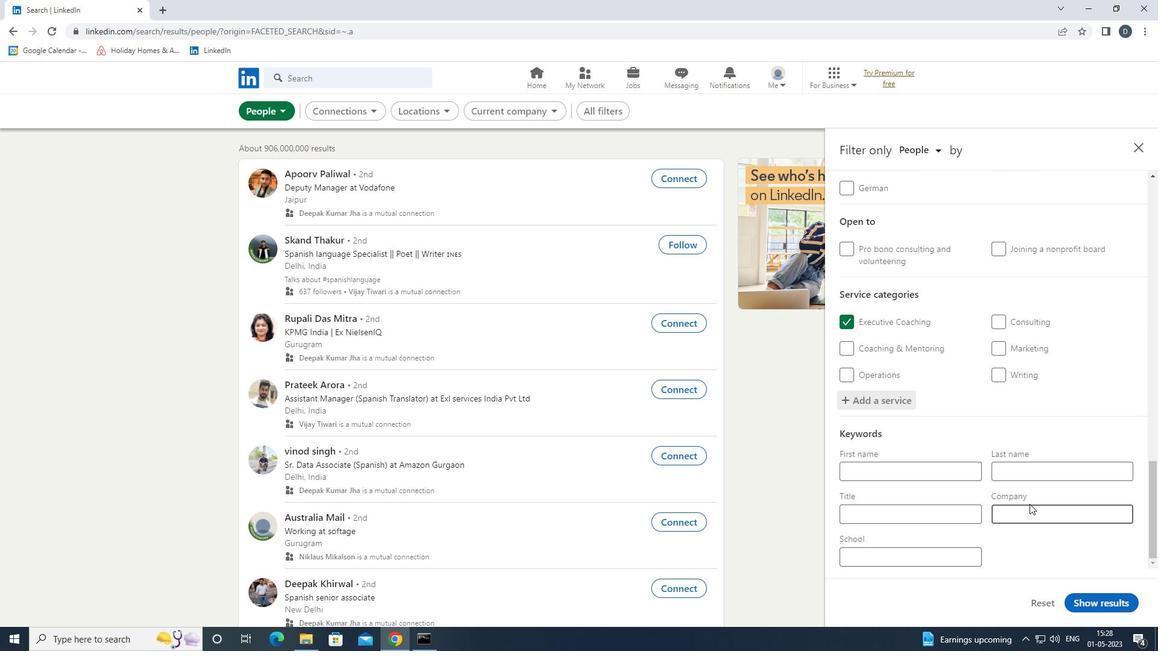 
Action: Mouse moved to (922, 514)
Screenshot: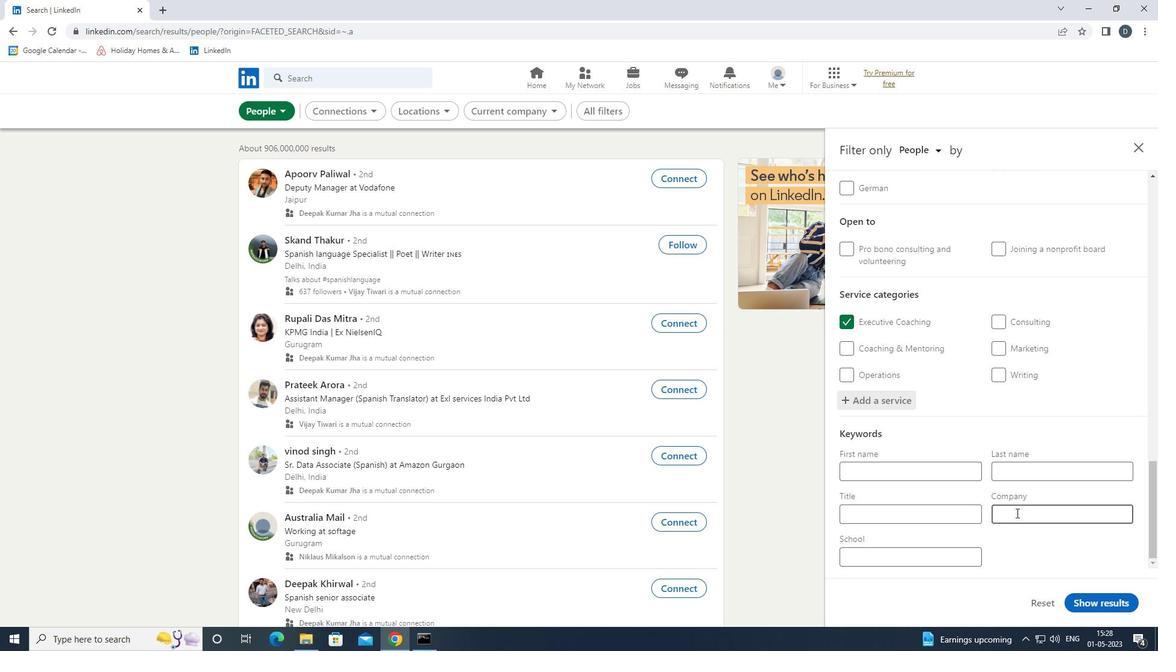 
Action: Mouse pressed left at (922, 514)
Screenshot: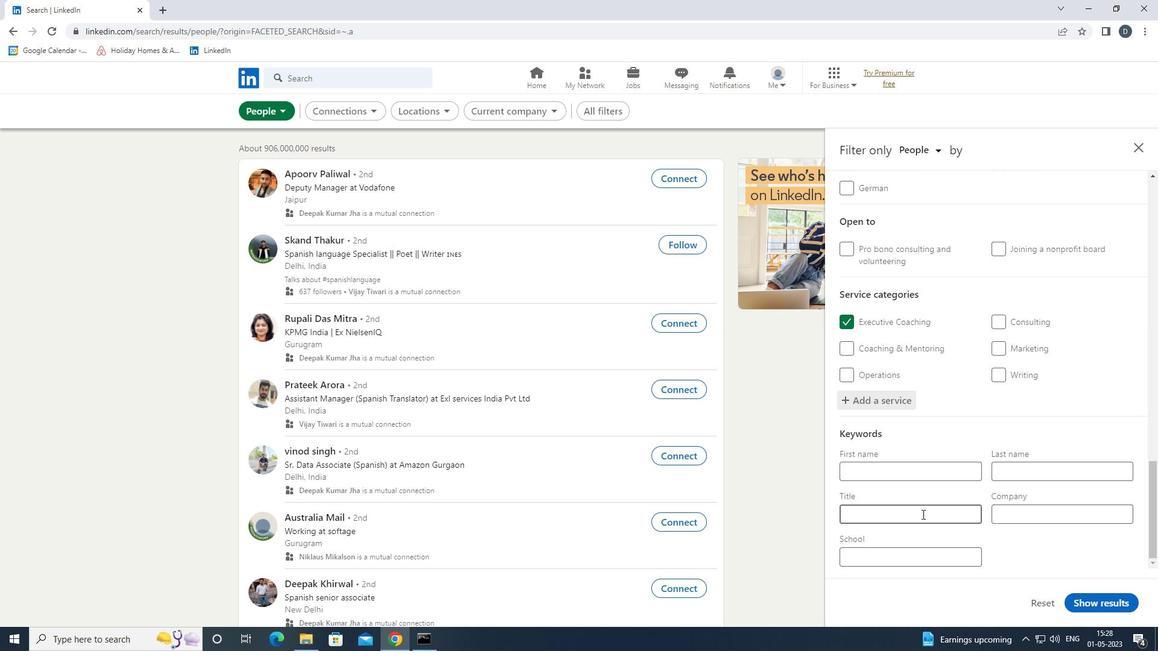 
Action: Key pressed <Key.shift><Key.shift><Key.shift>CH<Key.insert><Key.backspace><Key.backspace><Key.backspace><Key.shift>SCHOLL<Key.backspace><Key.backspace>OL<Key.space><Key.shift><Key.shift><Key.shift><Key.shift><Key.shift><Key.shift><Key.shift>VOLUNTEER
Screenshot: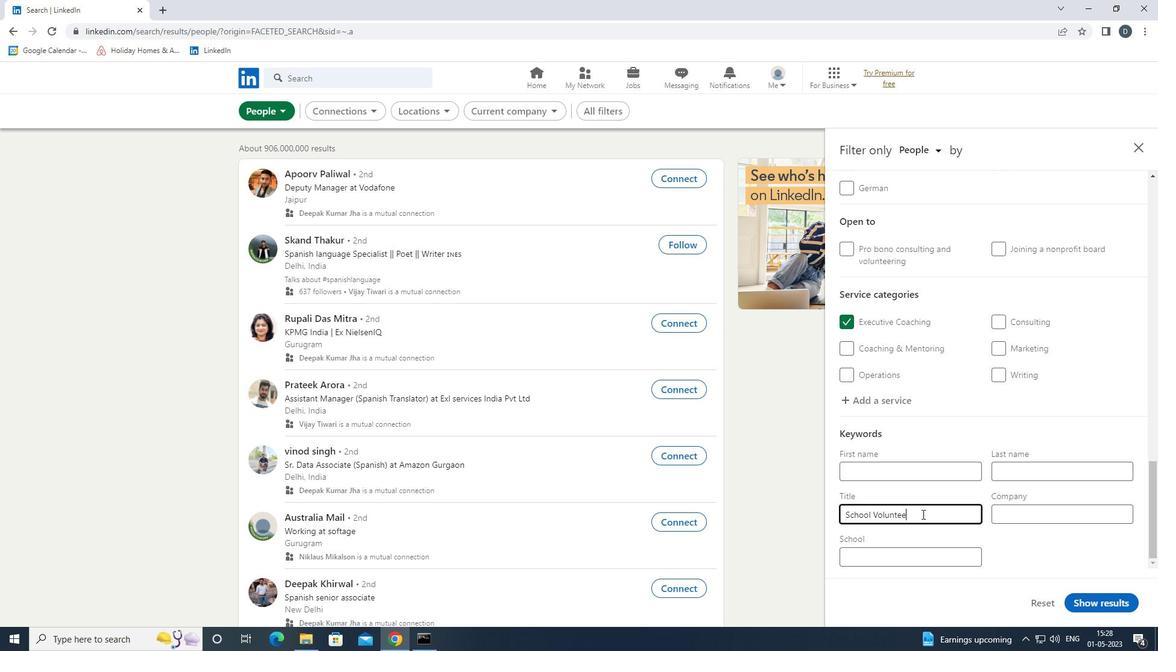 
Action: Mouse moved to (1116, 601)
Screenshot: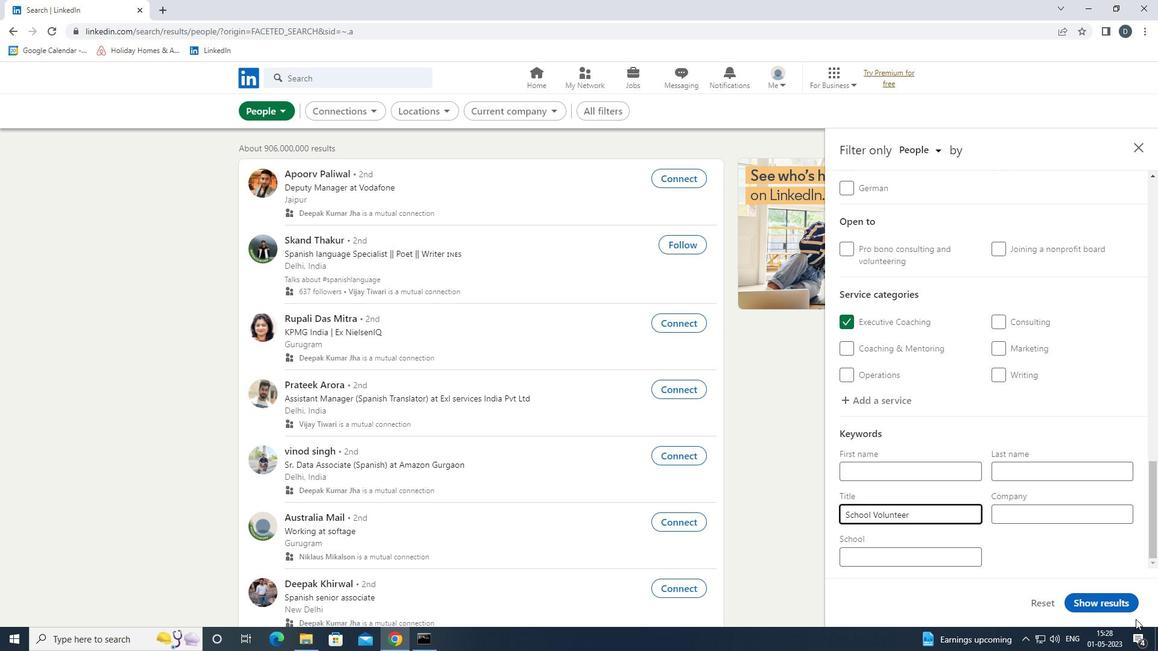 
Action: Mouse pressed left at (1116, 601)
Screenshot: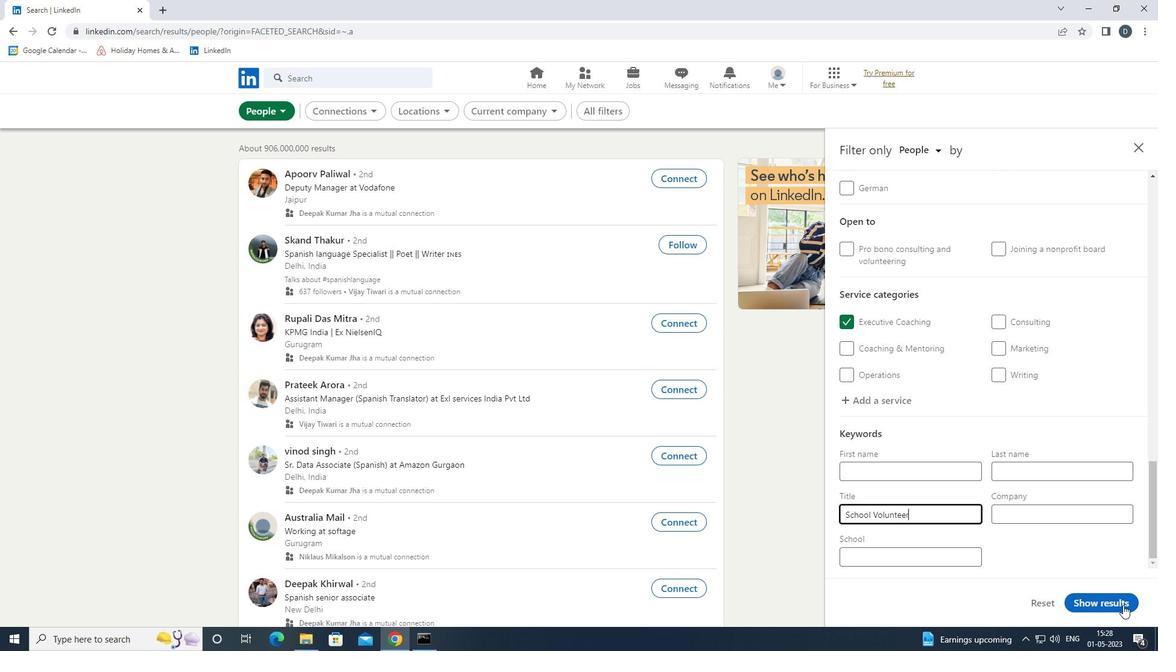 
Action: Mouse moved to (906, 261)
Screenshot: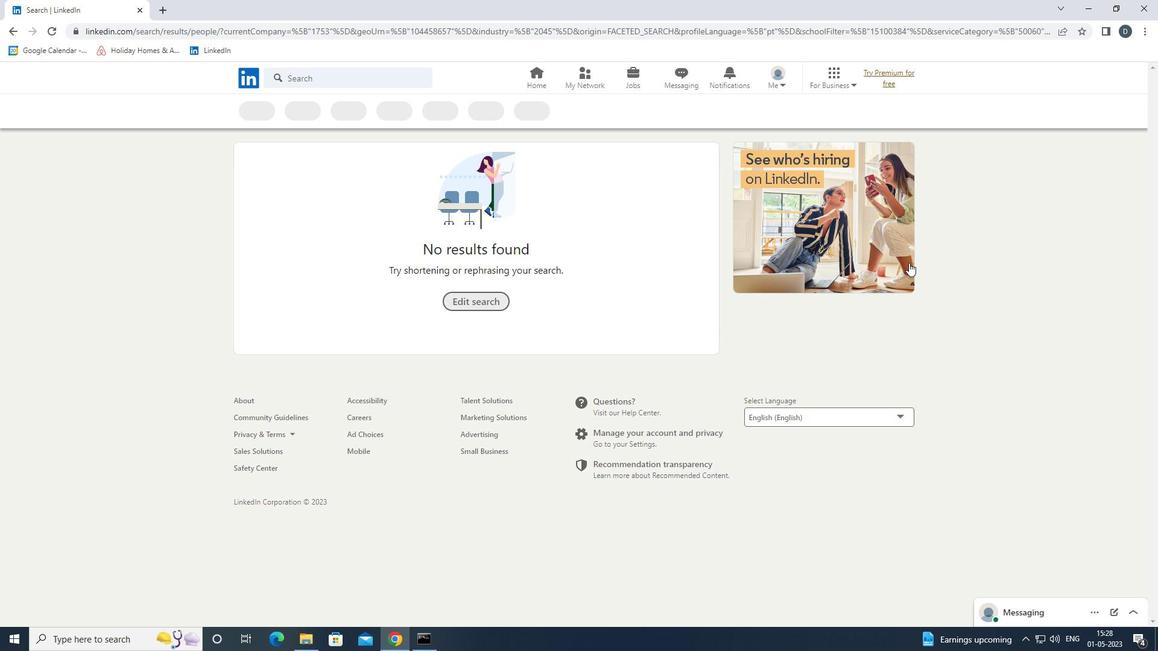 
